 Task: Open Card Annual Performance Review in Board Data Analytics Software to Workspace Corporate Finance and add a team member Softage.1@softage.net, a label Green, a checklist Compensation and Benefits, an attachment from Trello, a color Green and finally, add a card description 'Create and send out employee engagement survey on company benefits' and a comment 'This task requires us to be proactive and anticipate potential challenges before they arise.'. Add a start date 'Jan 01, 1900' with a due date 'Jan 08, 1900'
Action: Mouse moved to (79, 324)
Screenshot: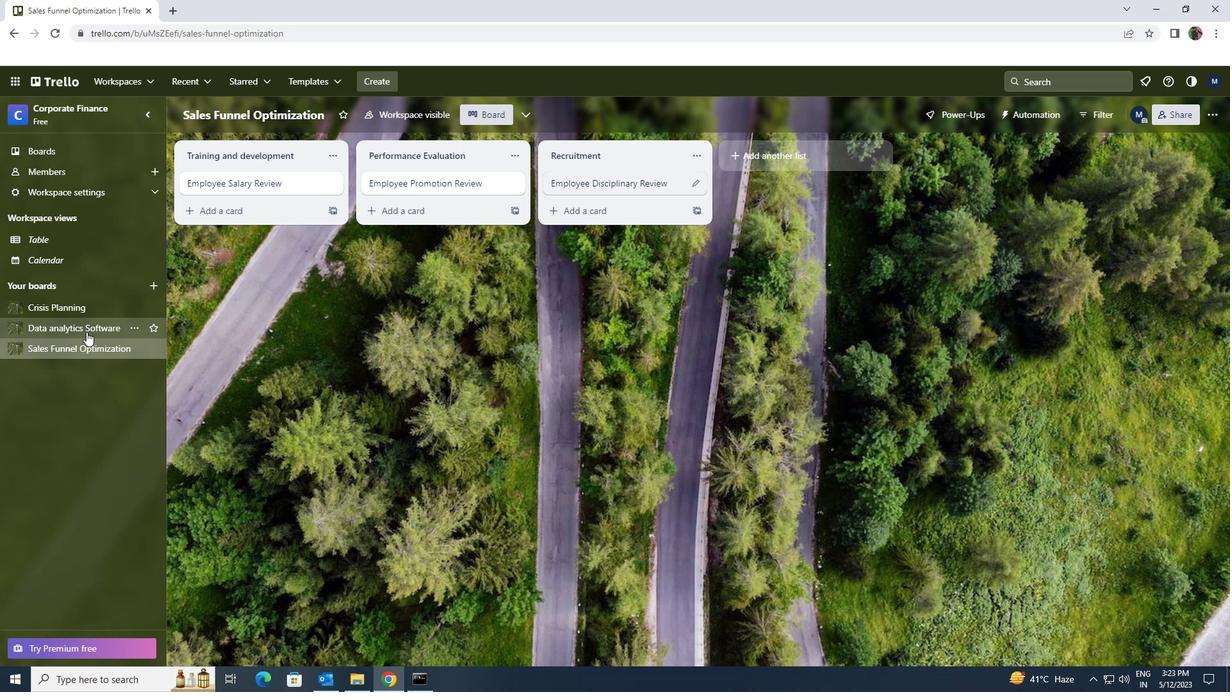 
Action: Mouse pressed left at (79, 324)
Screenshot: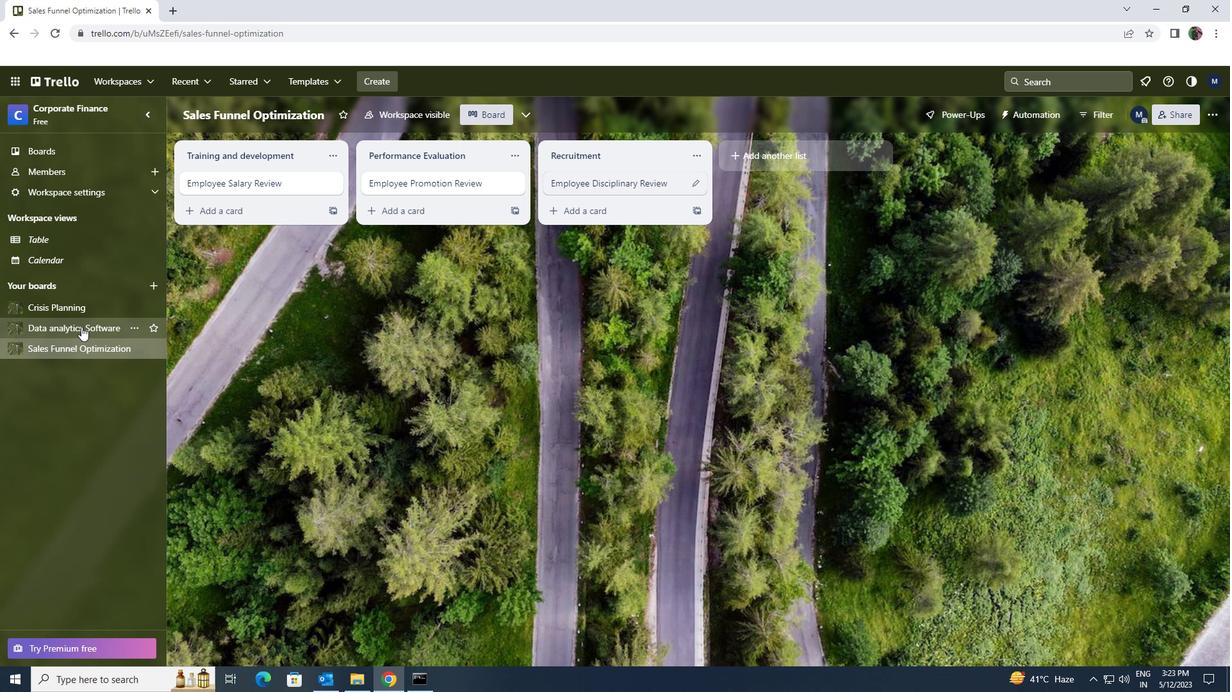 
Action: Mouse moved to (256, 182)
Screenshot: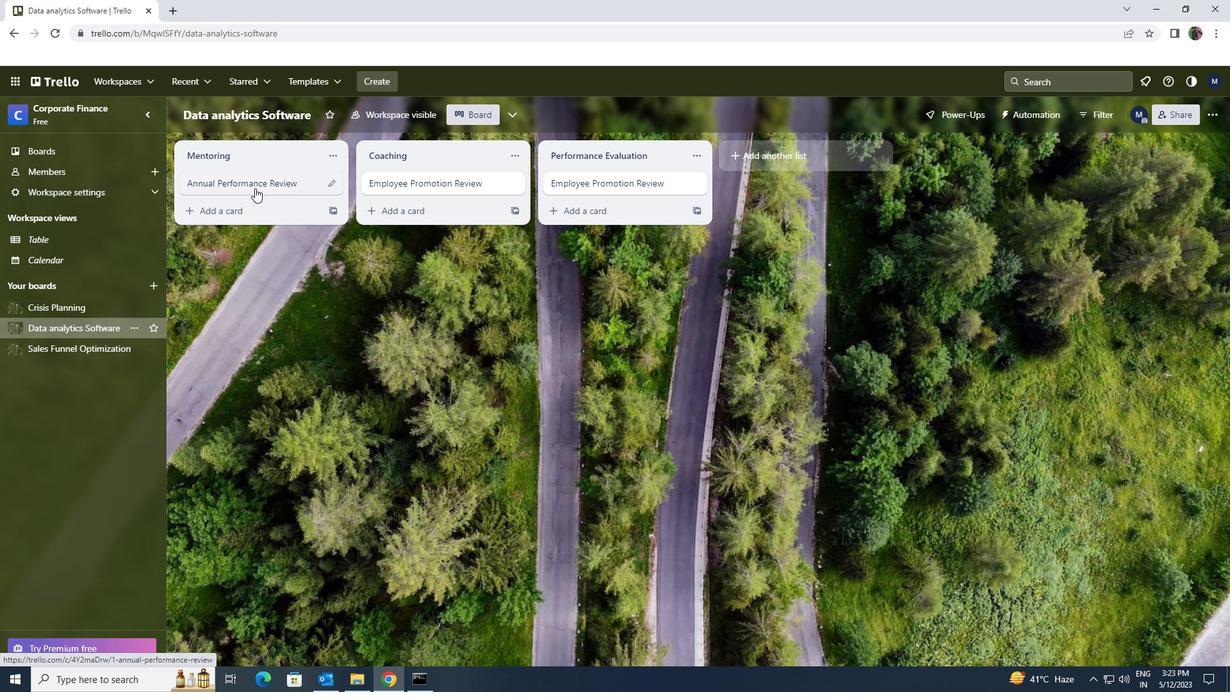 
Action: Mouse pressed left at (256, 182)
Screenshot: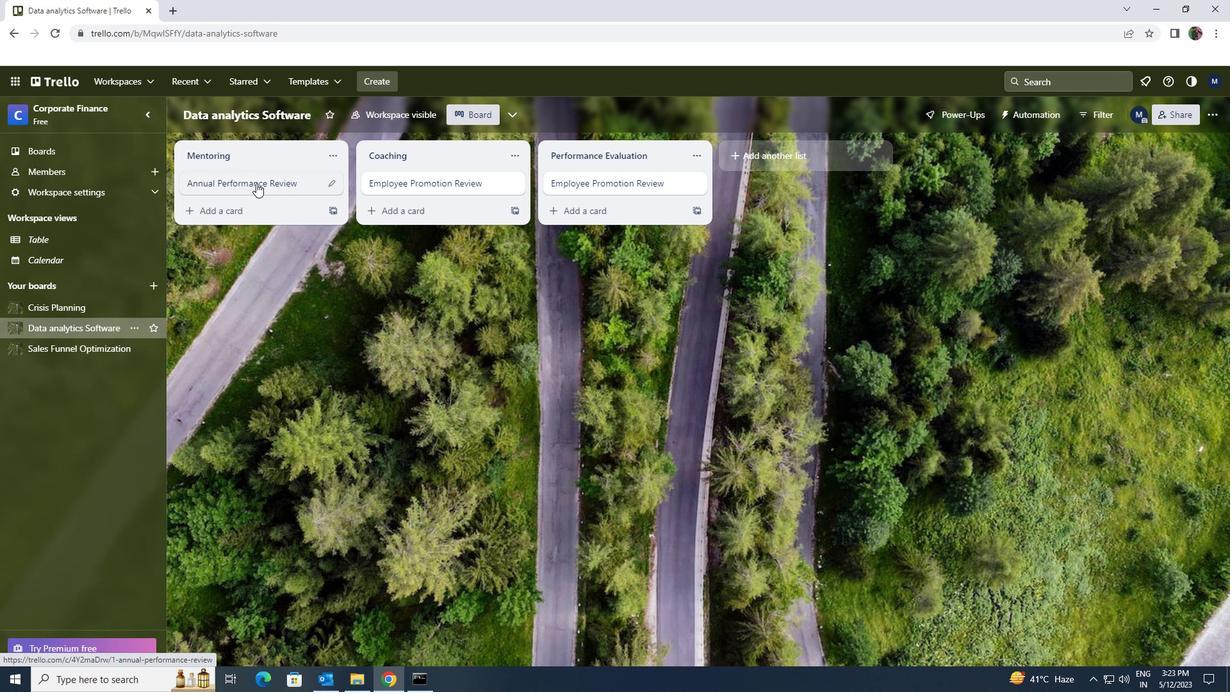 
Action: Mouse moved to (749, 183)
Screenshot: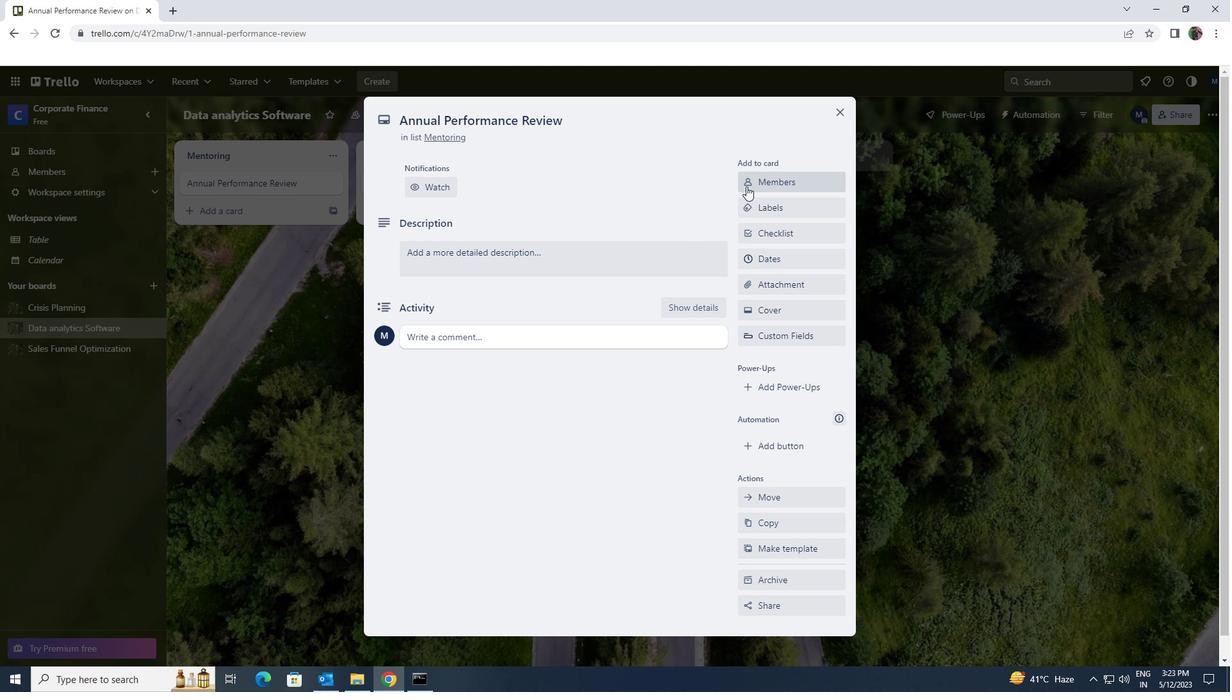 
Action: Mouse pressed left at (749, 183)
Screenshot: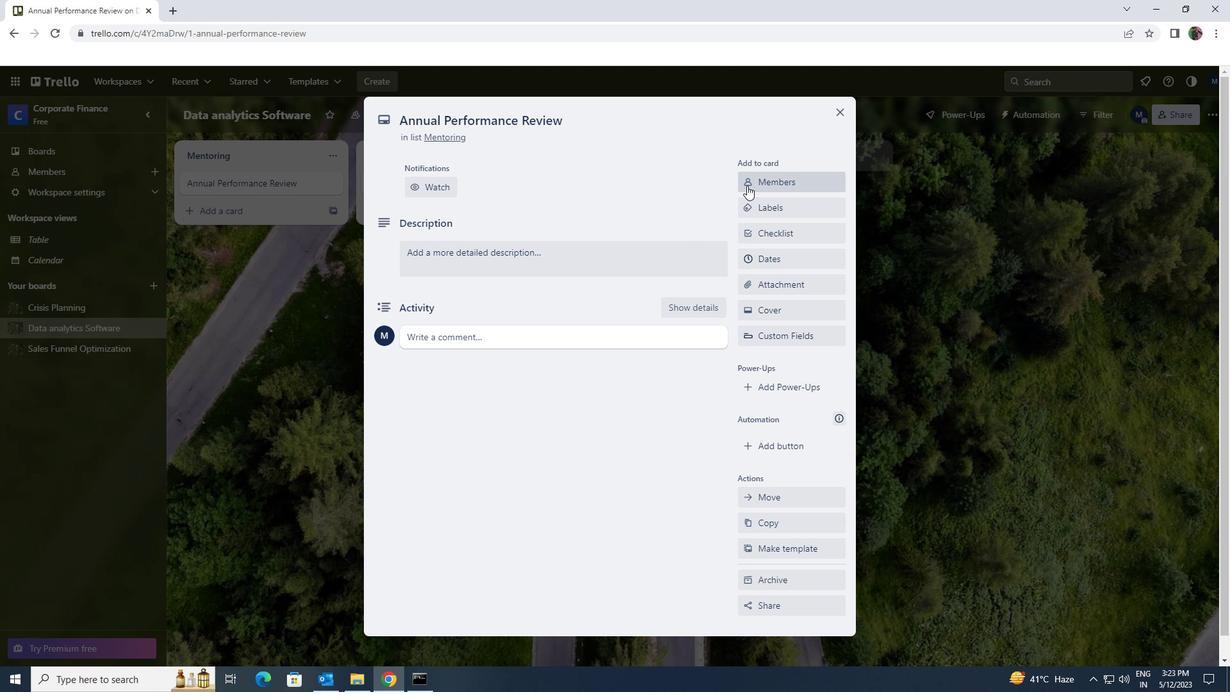 
Action: Mouse moved to (774, 242)
Screenshot: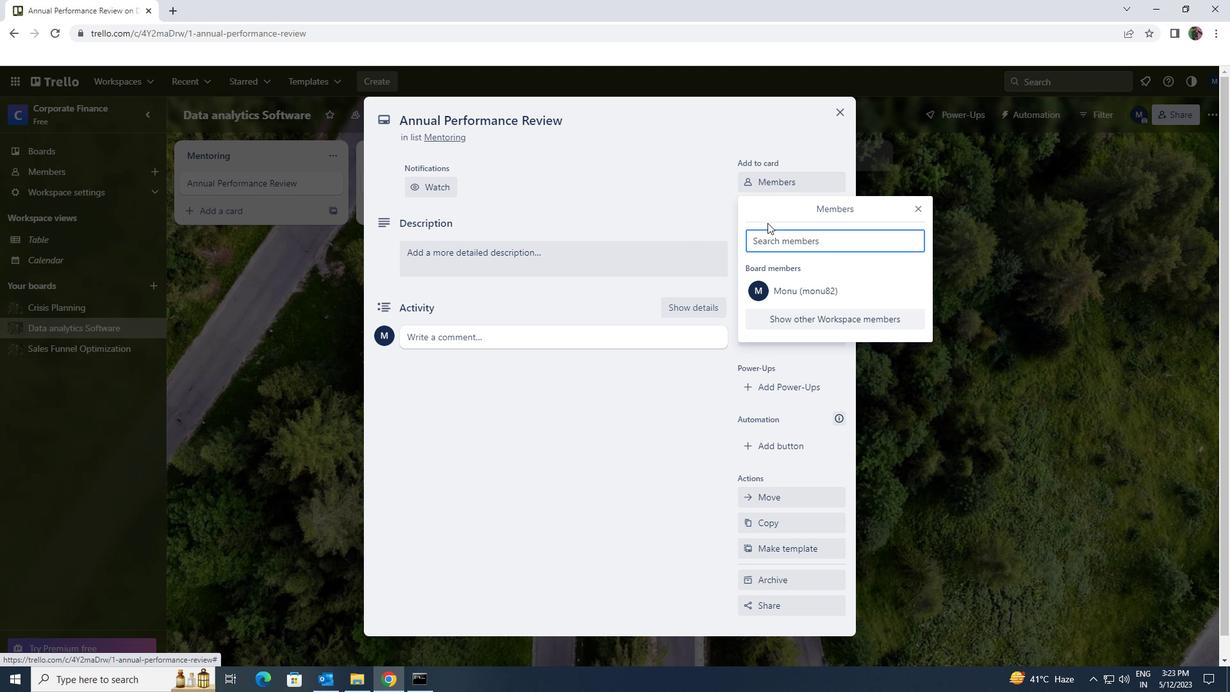
Action: Mouse pressed left at (774, 242)
Screenshot: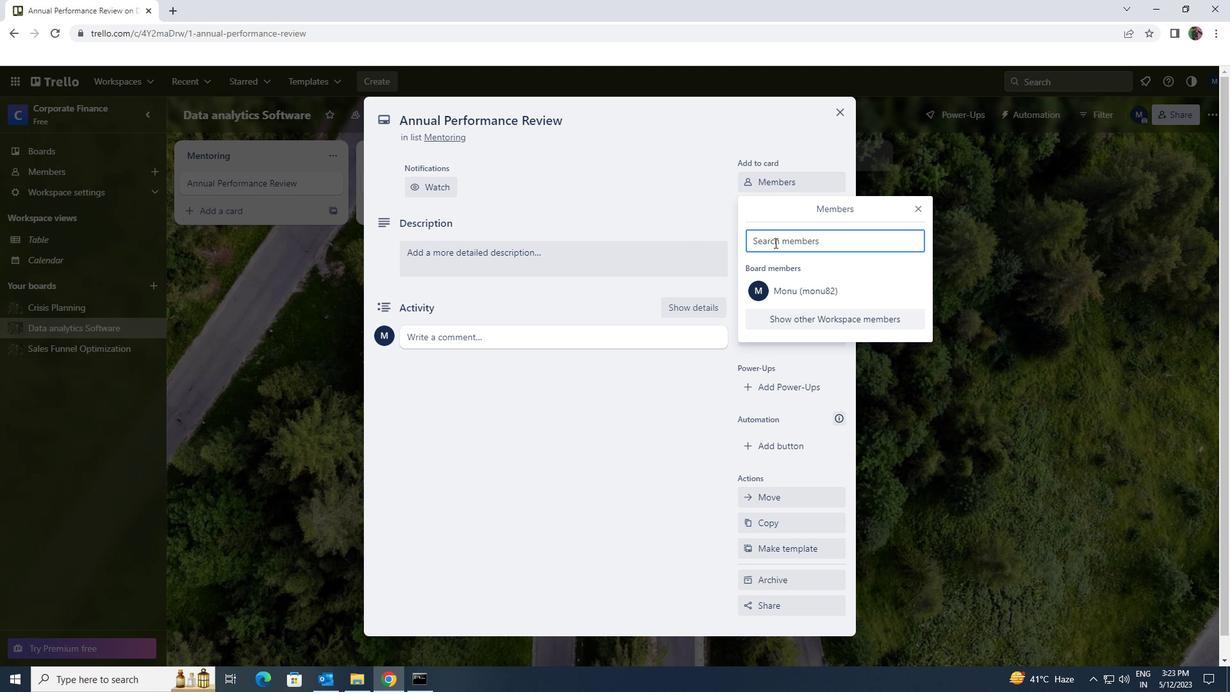 
Action: Key pressed softage.1<Key.shift>@SOFTAGE.NET
Screenshot: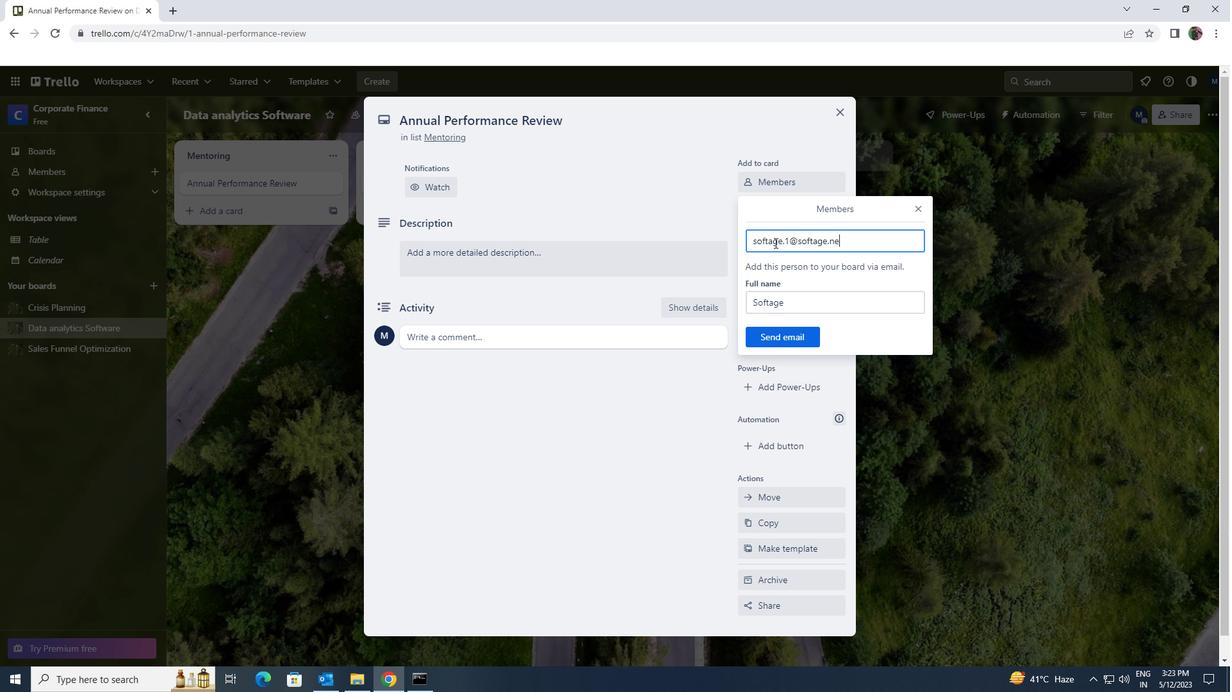 
Action: Mouse moved to (775, 328)
Screenshot: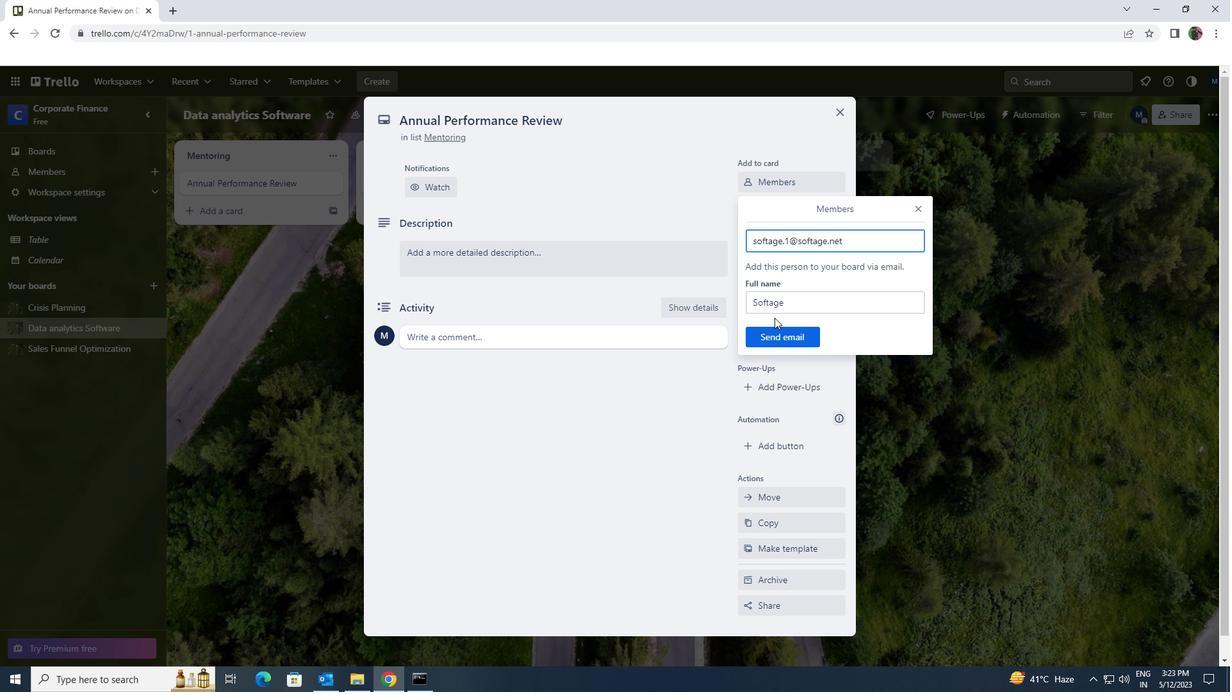 
Action: Mouse pressed left at (775, 328)
Screenshot: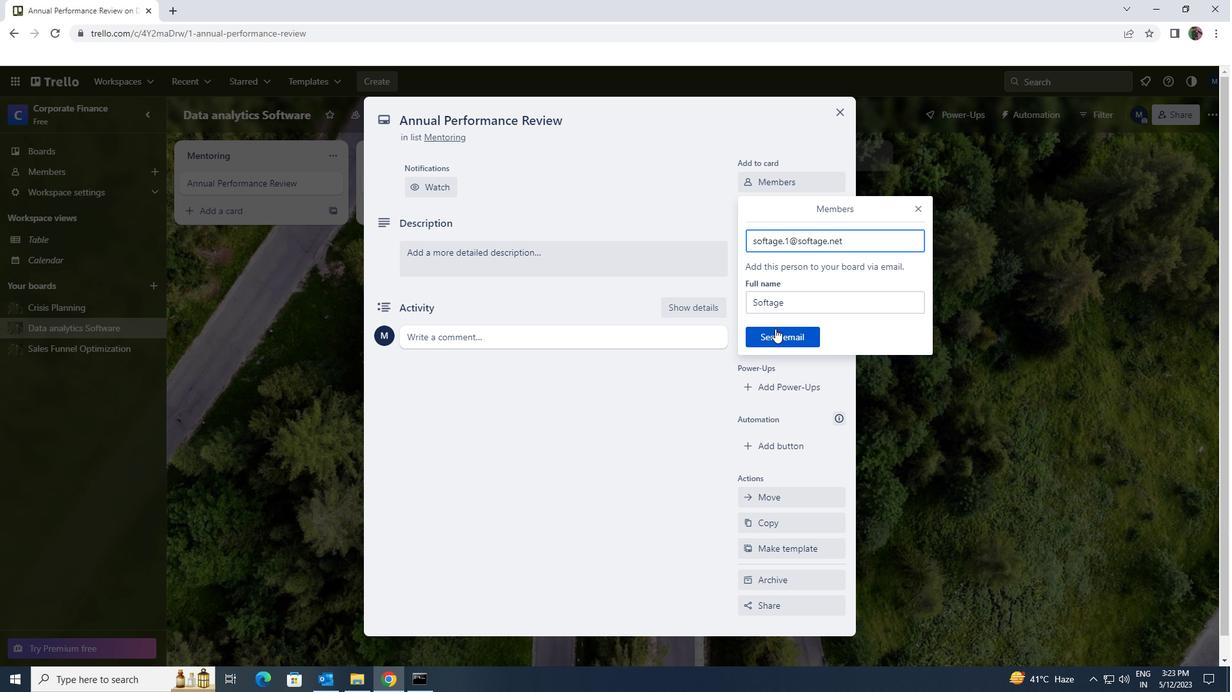 
Action: Mouse moved to (771, 253)
Screenshot: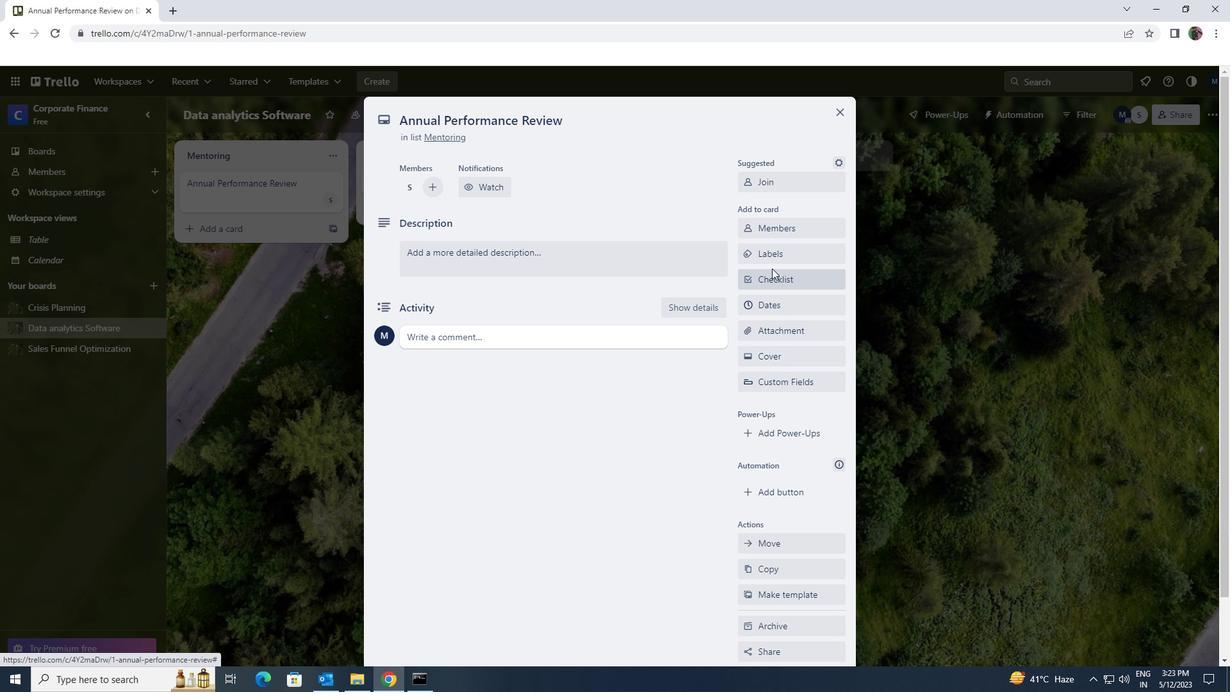 
Action: Mouse pressed left at (771, 253)
Screenshot: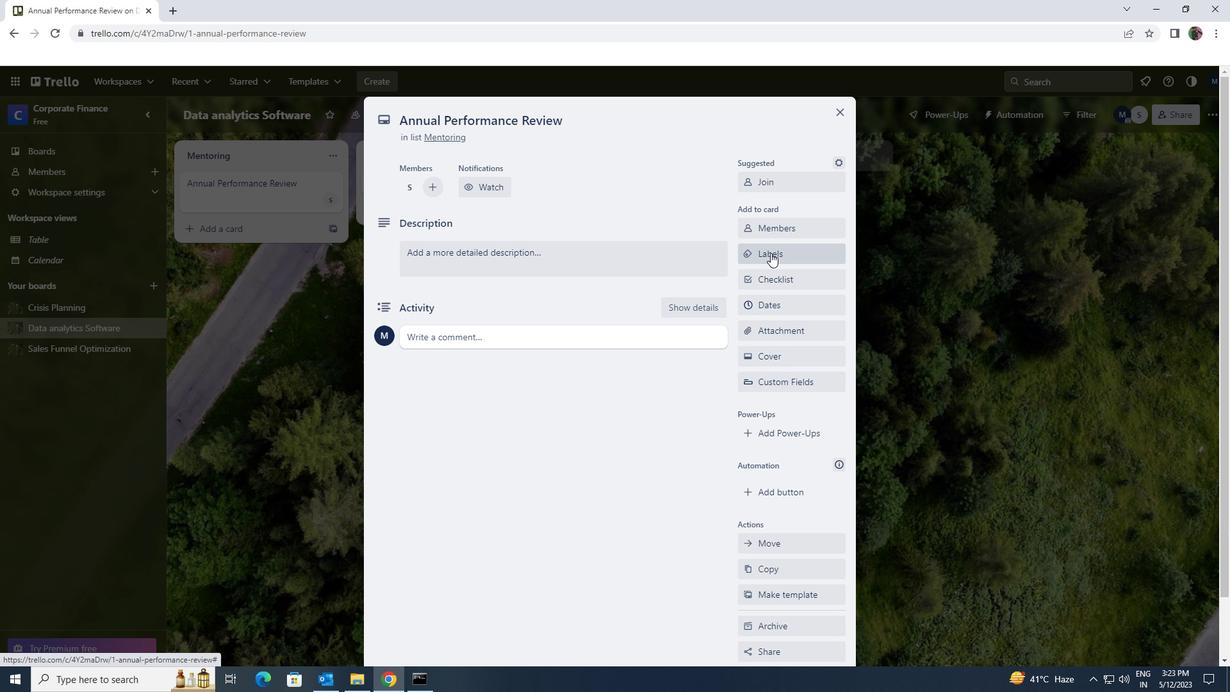 
Action: Mouse moved to (808, 497)
Screenshot: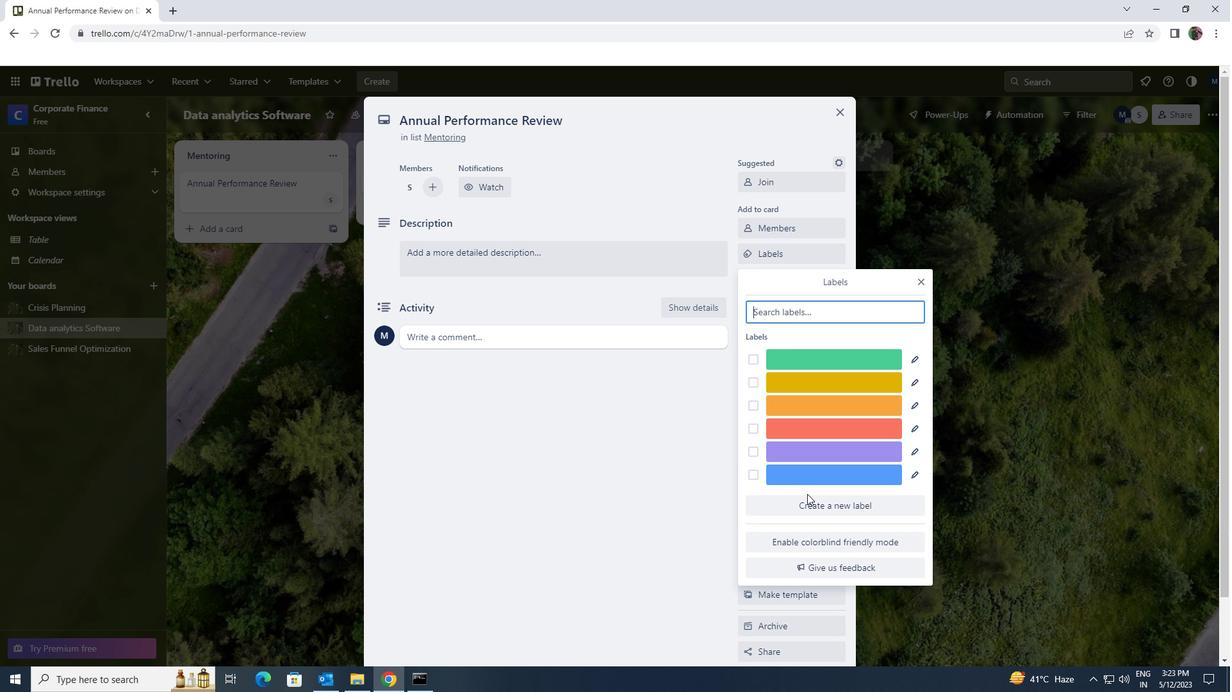 
Action: Mouse pressed left at (808, 497)
Screenshot: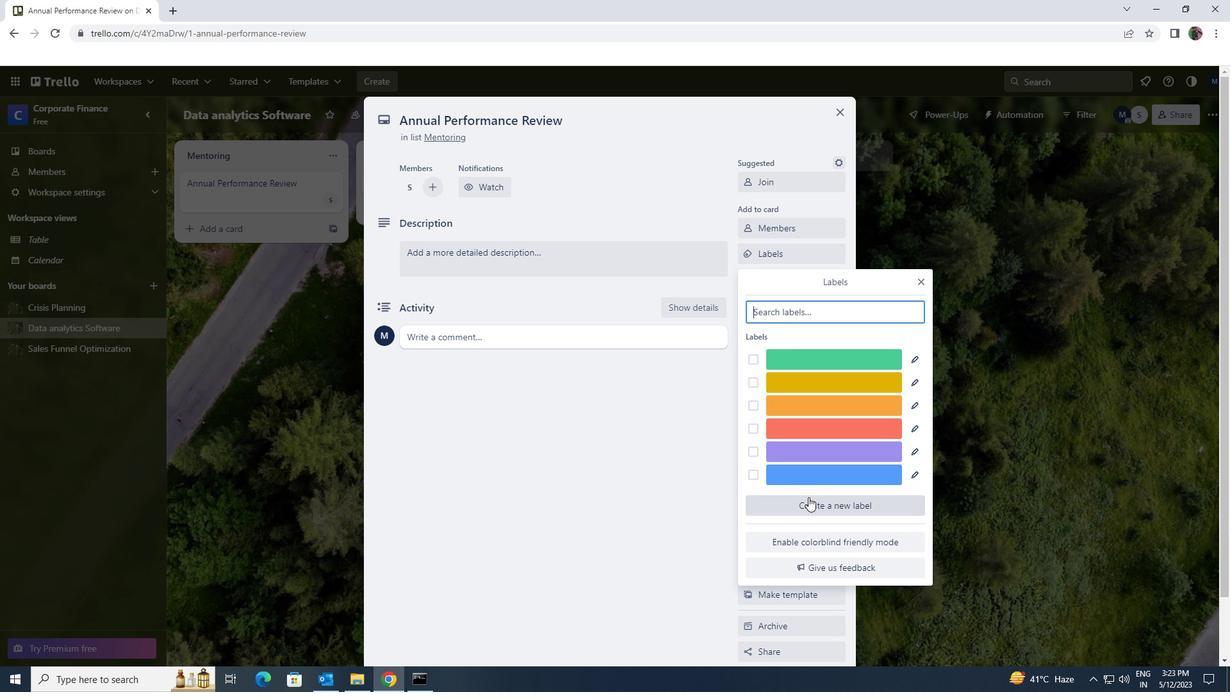 
Action: Mouse moved to (771, 489)
Screenshot: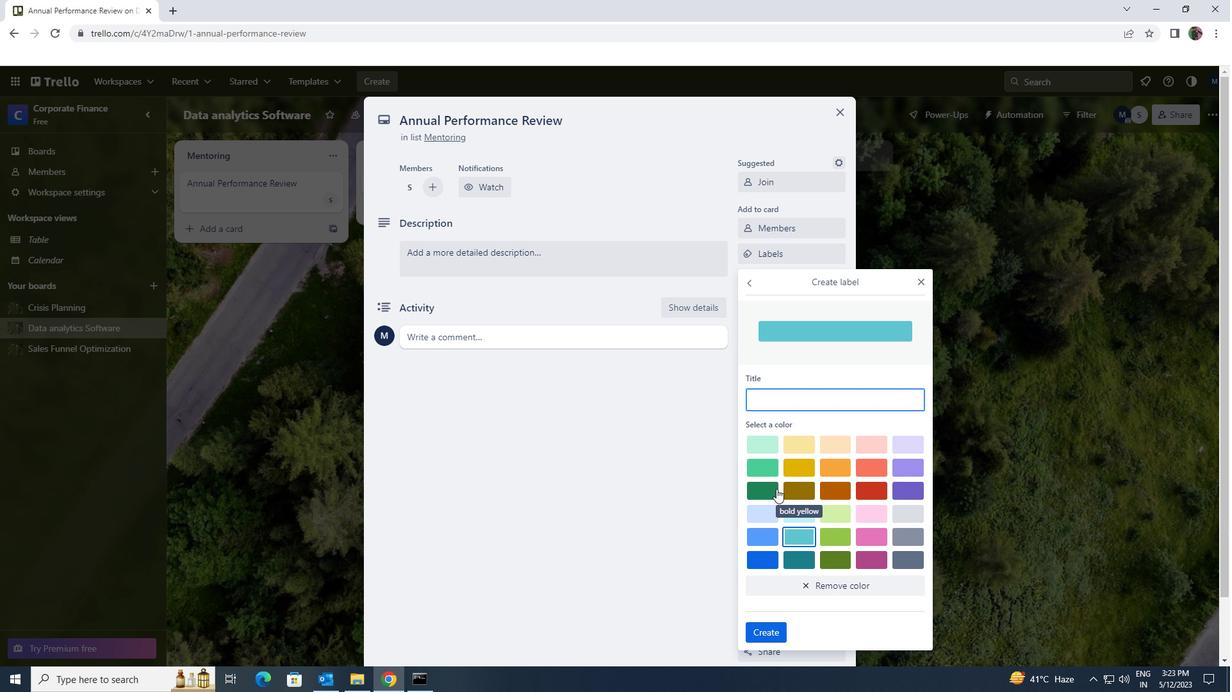 
Action: Mouse pressed left at (771, 489)
Screenshot: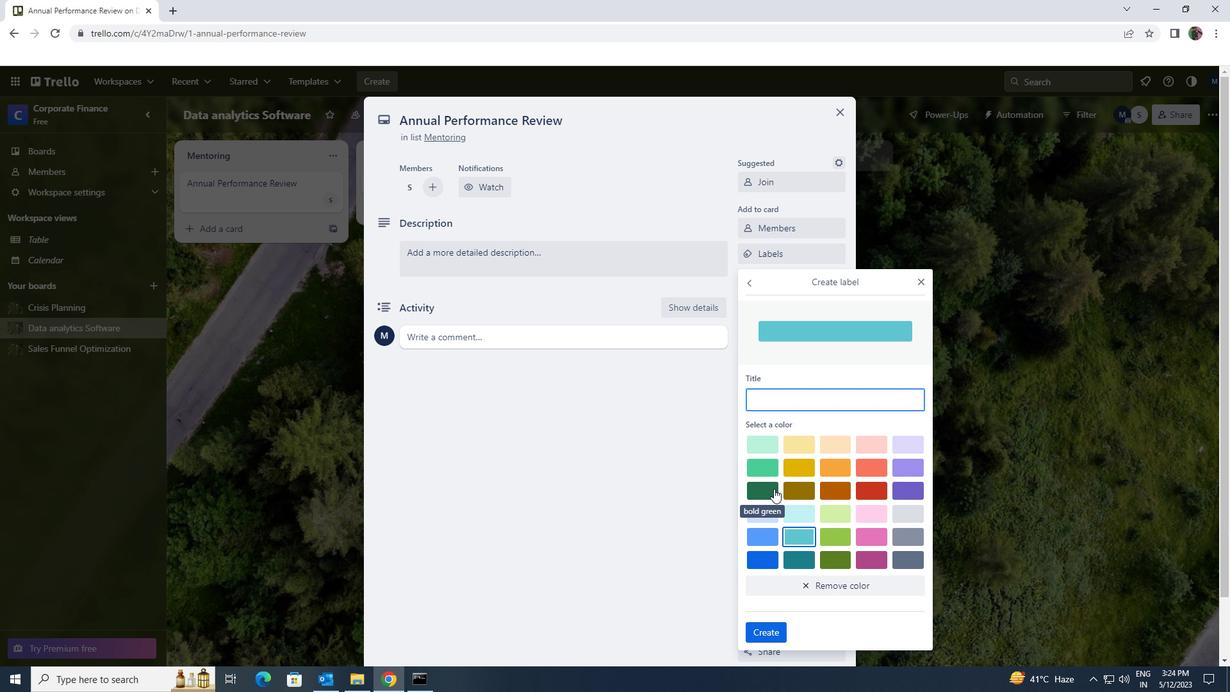 
Action: Mouse moved to (768, 631)
Screenshot: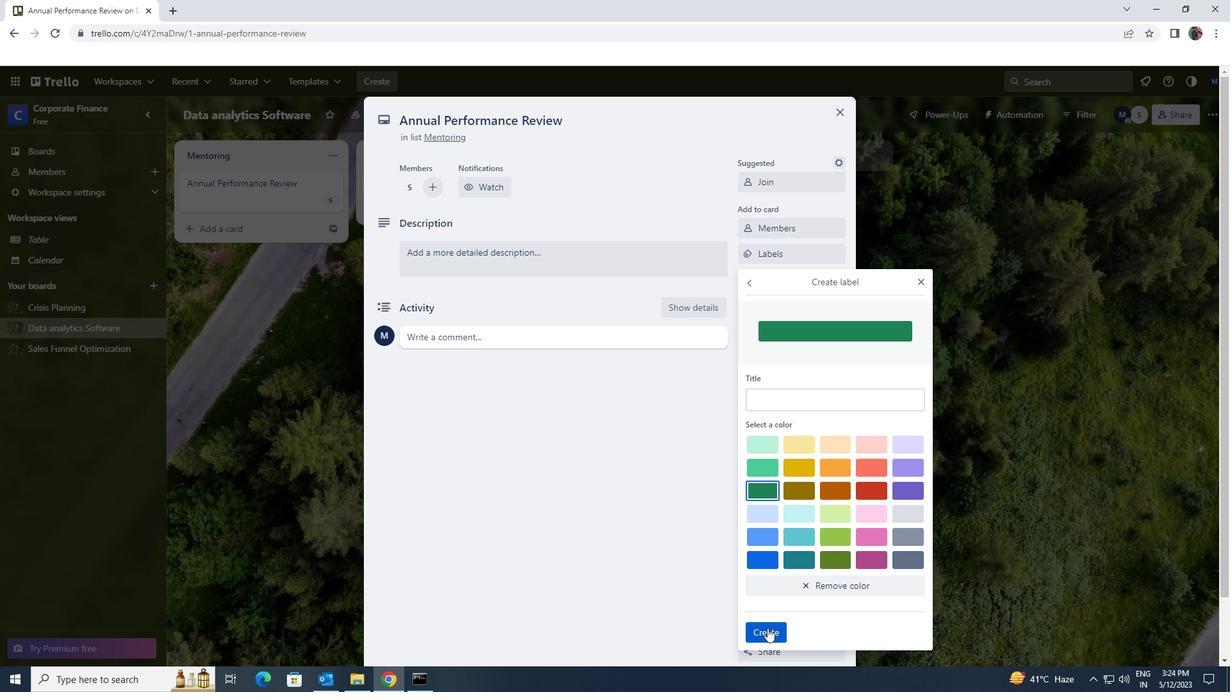 
Action: Mouse pressed left at (768, 631)
Screenshot: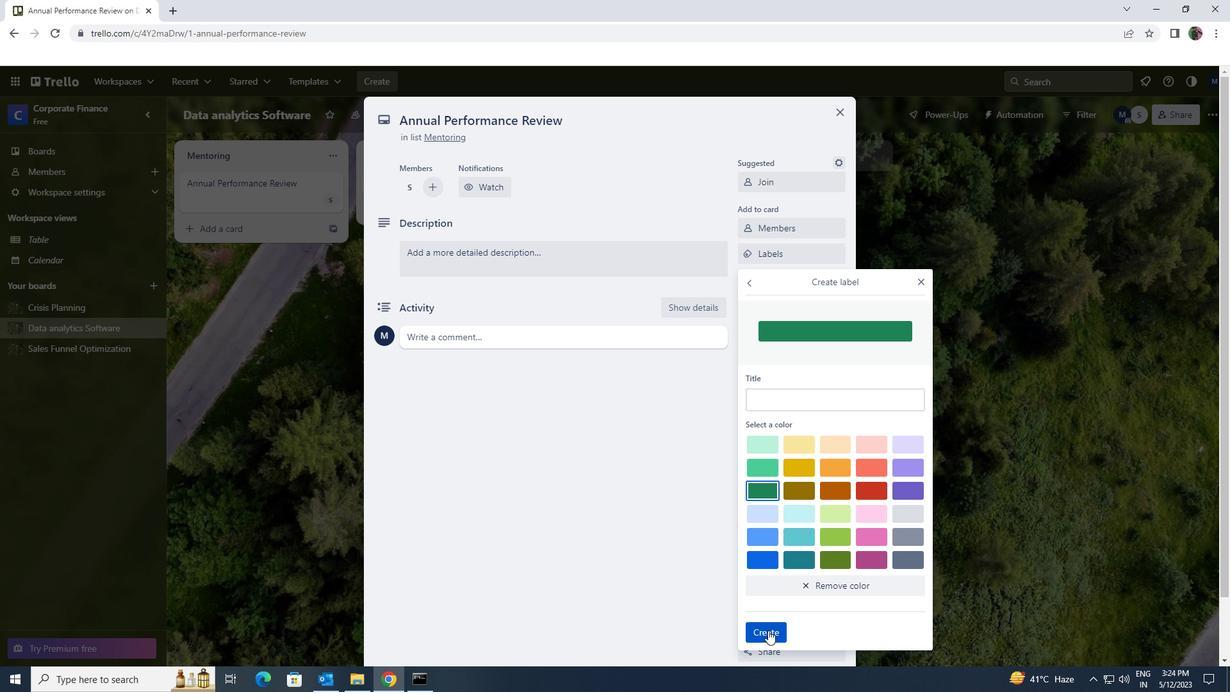 
Action: Mouse moved to (919, 283)
Screenshot: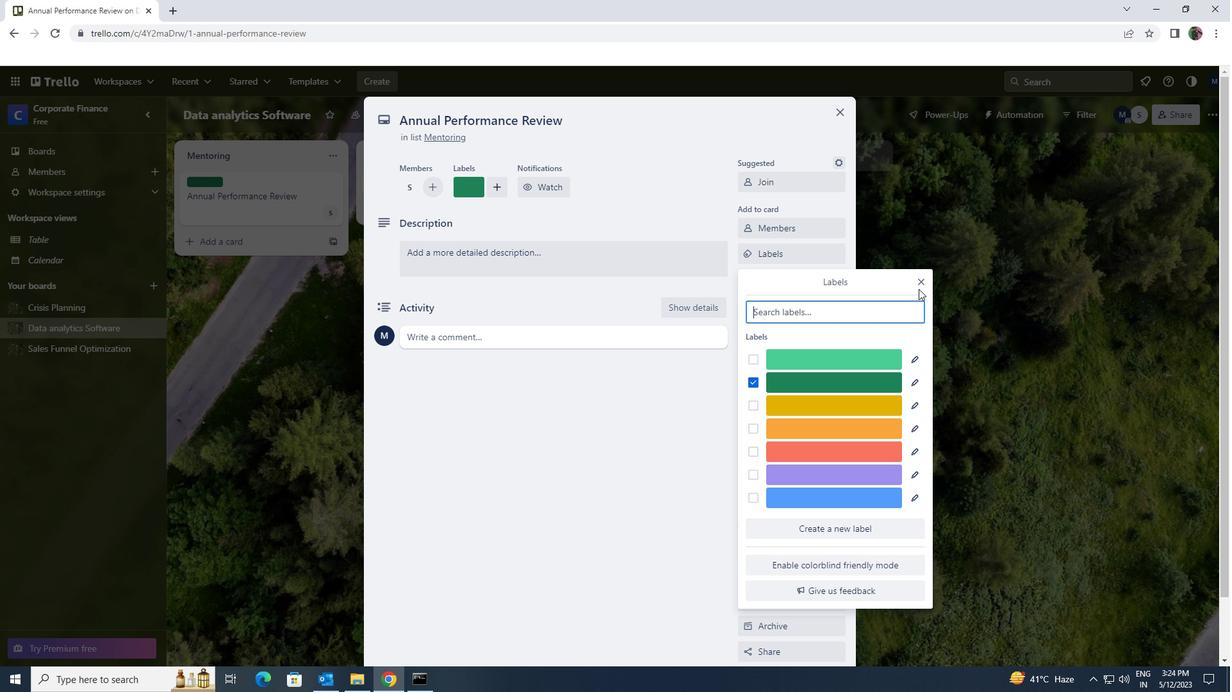 
Action: Mouse pressed left at (919, 283)
Screenshot: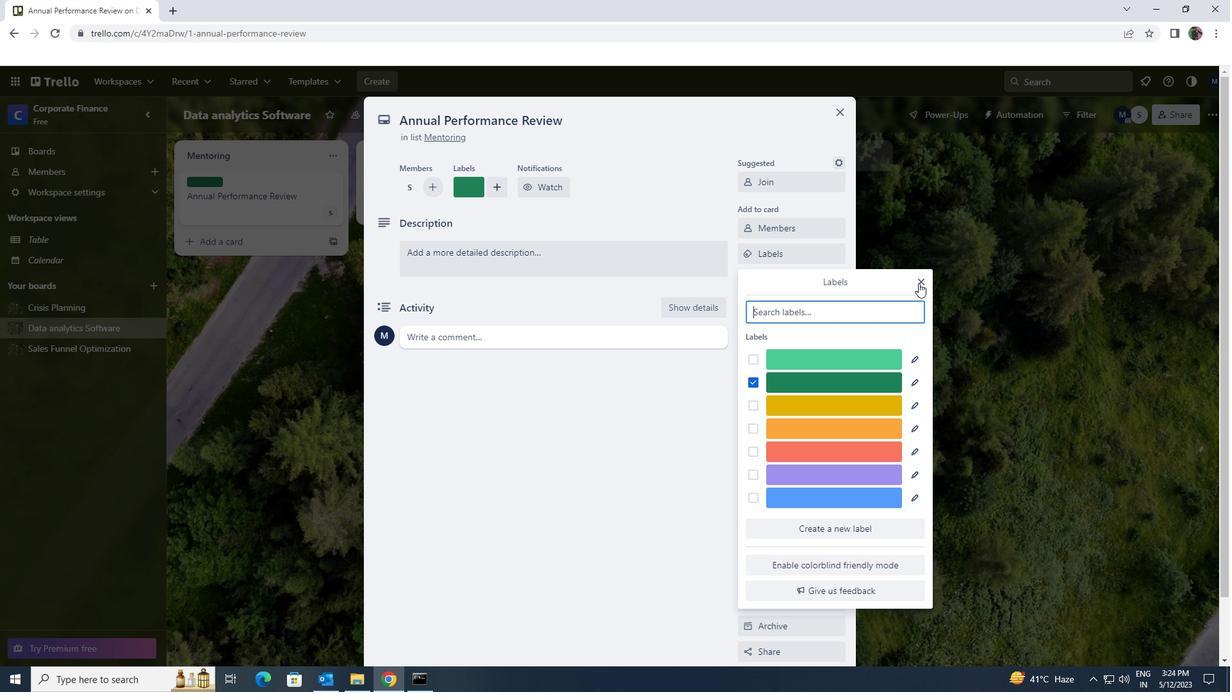
Action: Mouse moved to (788, 283)
Screenshot: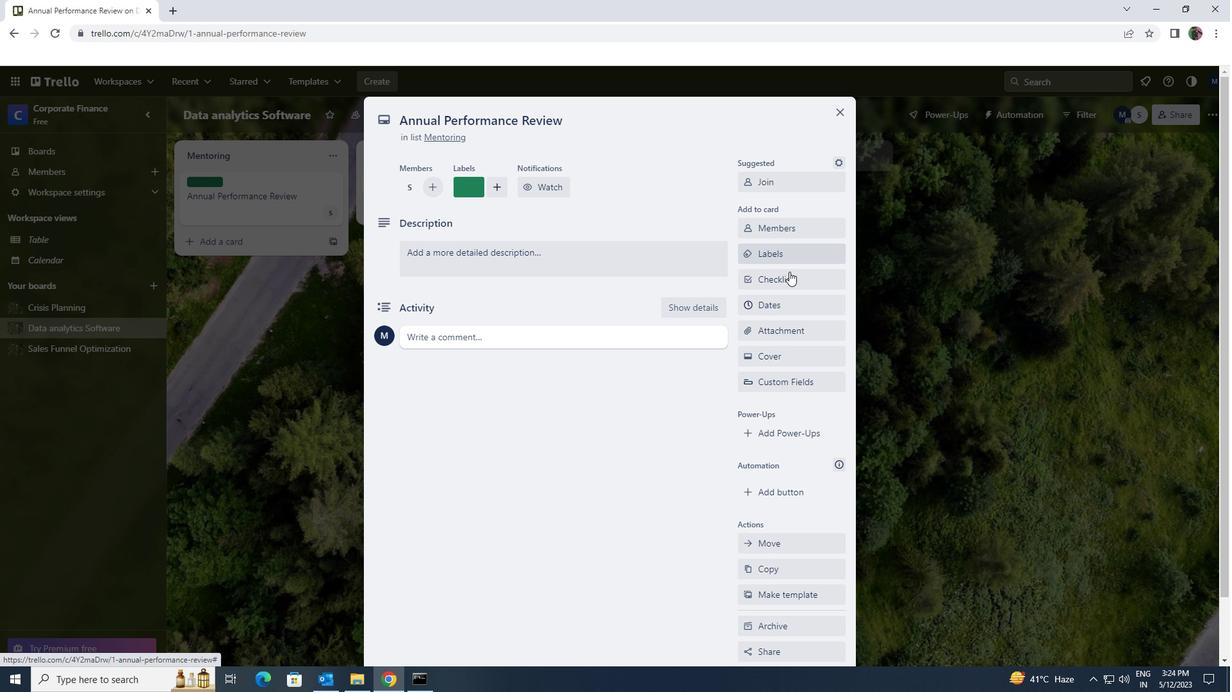 
Action: Mouse pressed left at (788, 283)
Screenshot: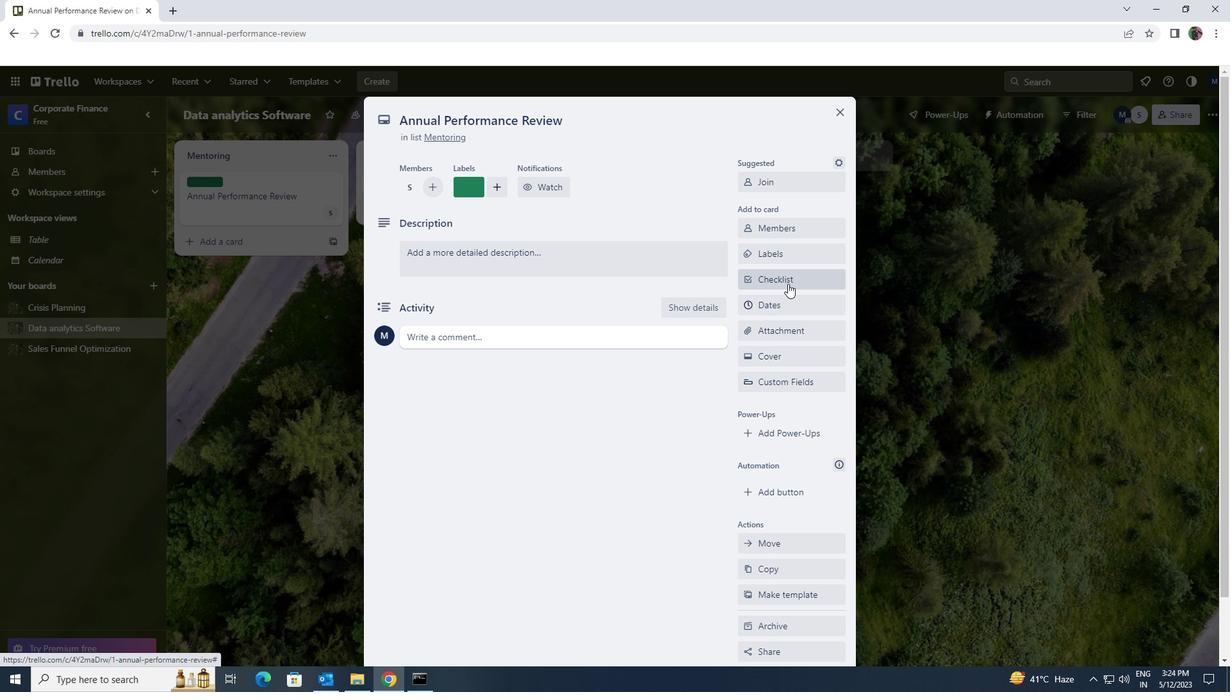 
Action: Key pressed <Key.shift>CP<Key.backspace>OMPENSATION<Key.space>AND<Key.space><Key.shift>BENEFITS<Key.space>
Screenshot: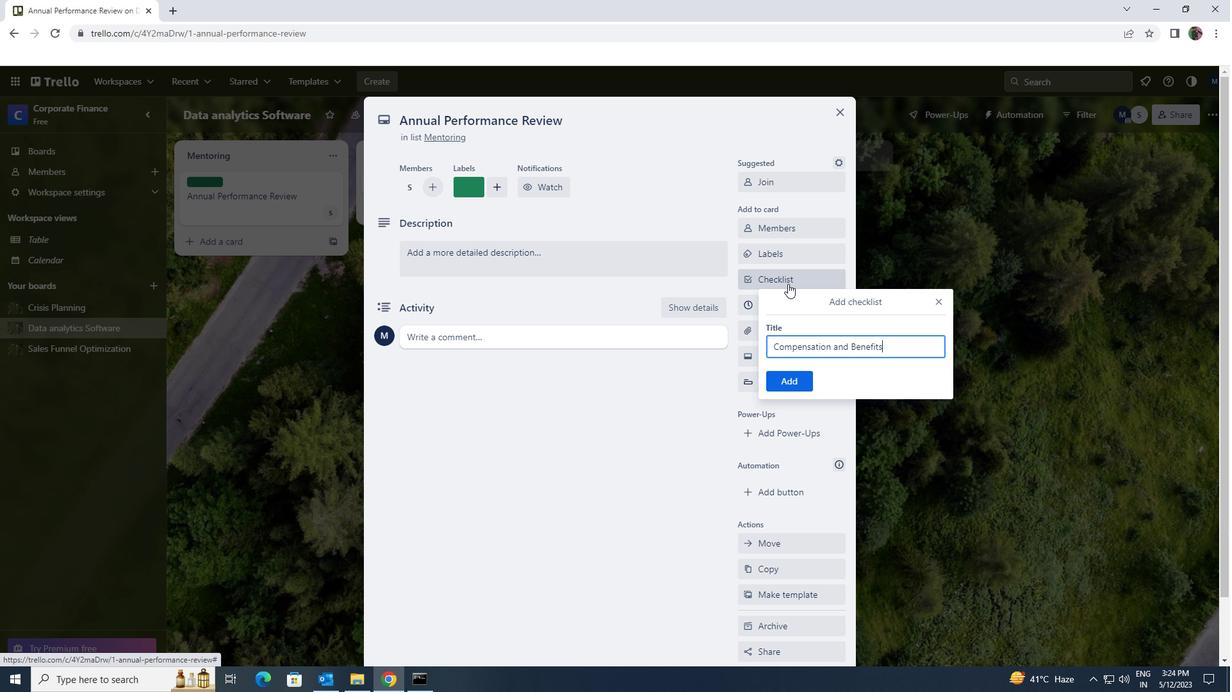 
Action: Mouse moved to (785, 381)
Screenshot: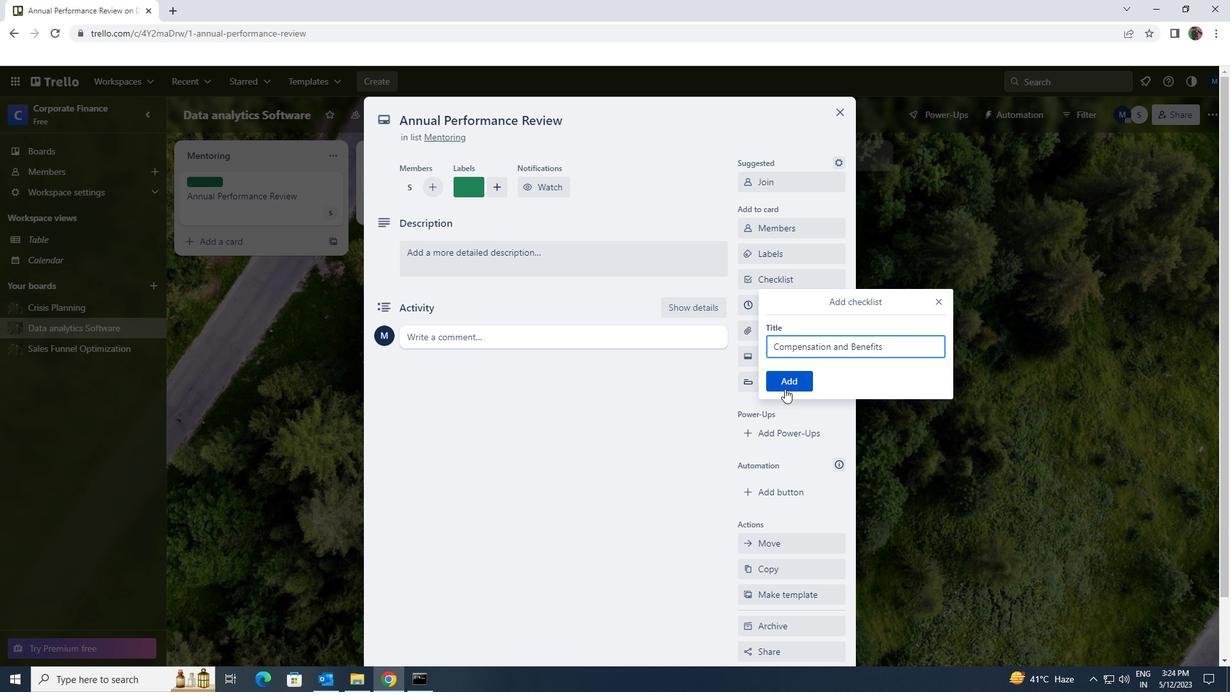 
Action: Mouse pressed left at (785, 381)
Screenshot: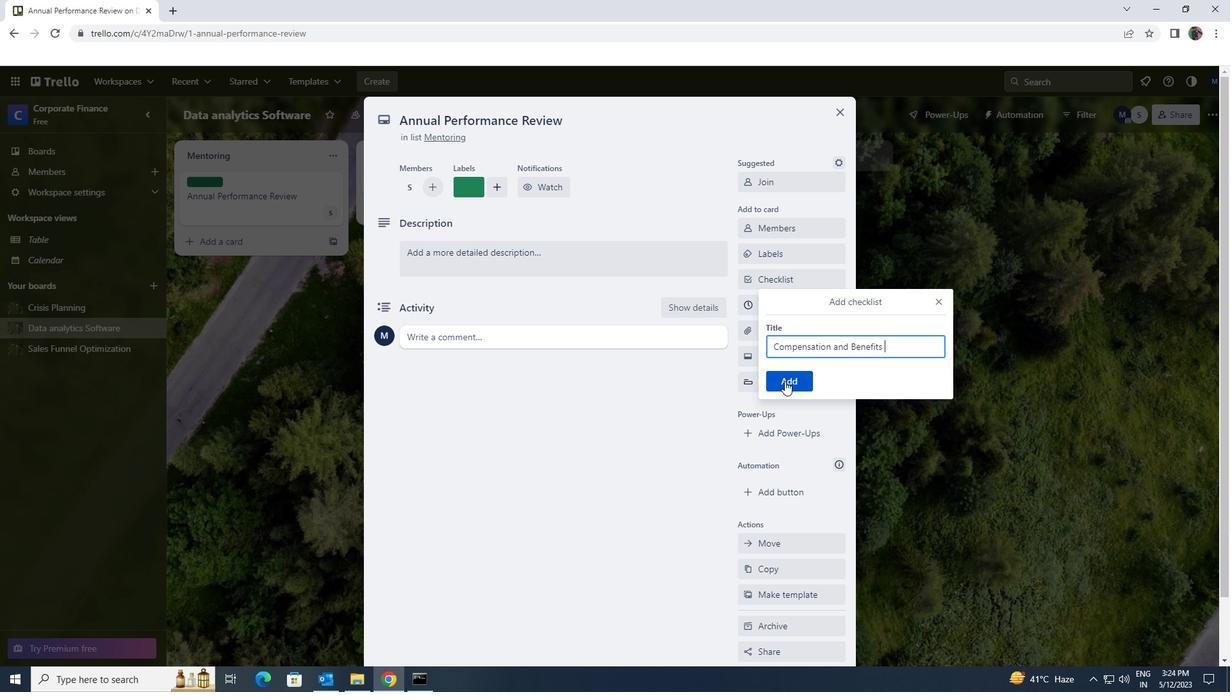 
Action: Mouse moved to (788, 321)
Screenshot: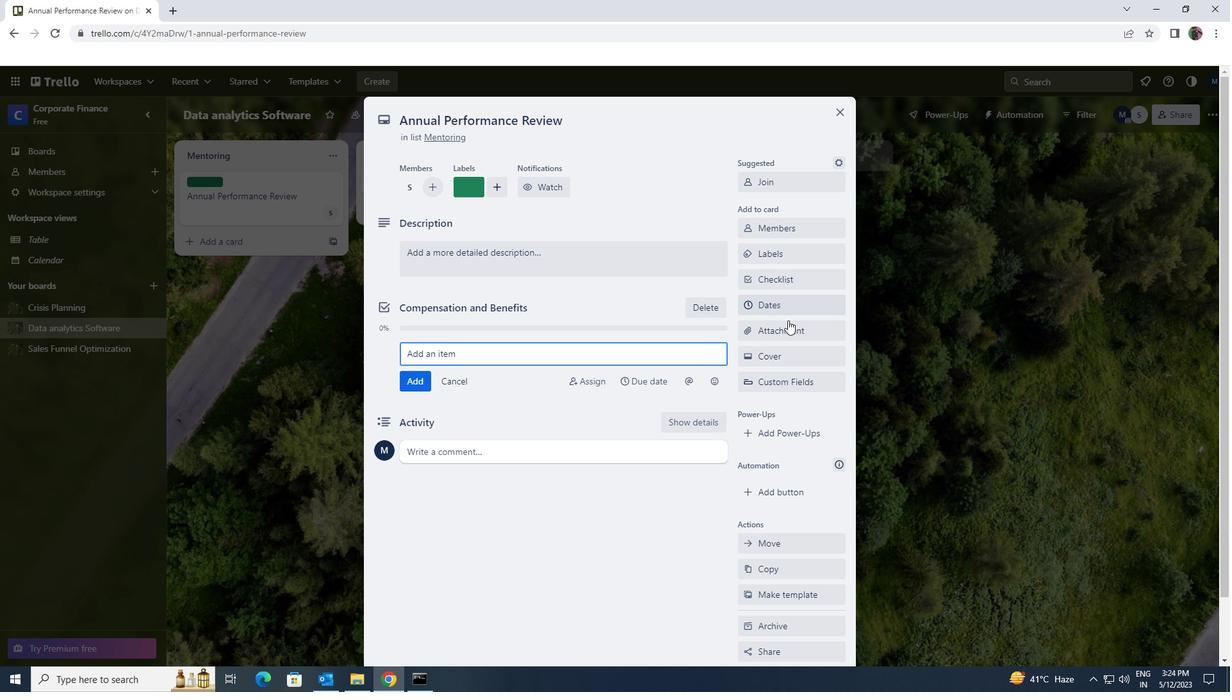 
Action: Mouse pressed left at (788, 321)
Screenshot: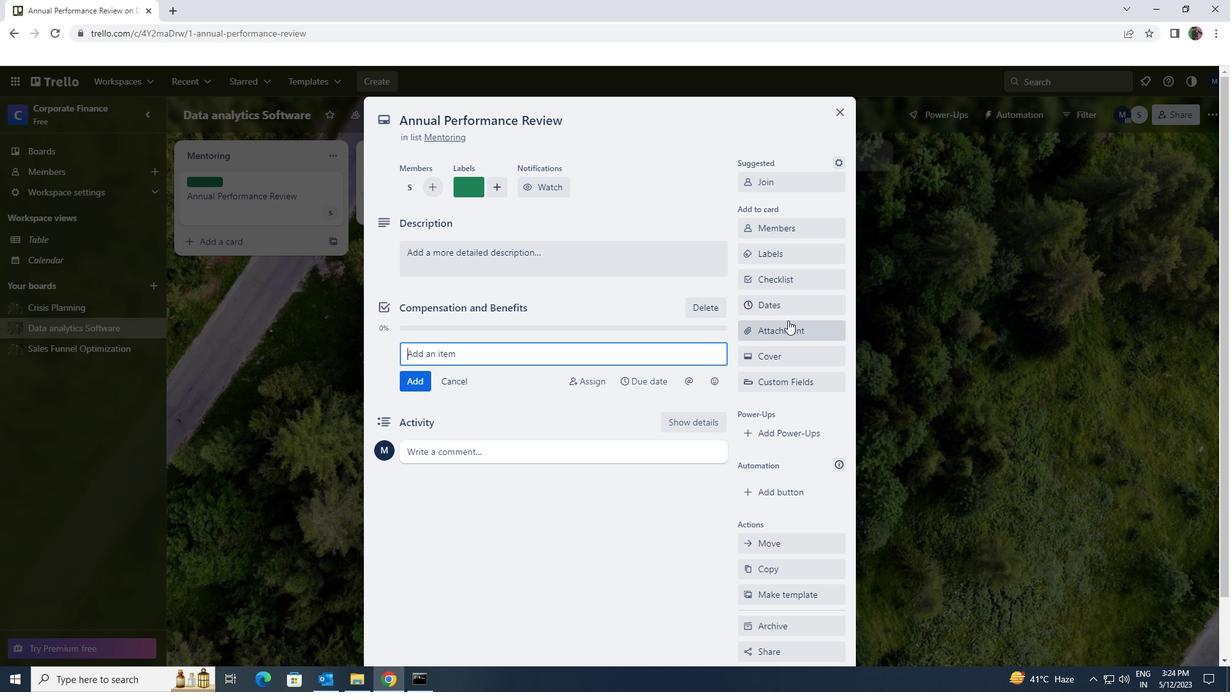 
Action: Mouse moved to (783, 405)
Screenshot: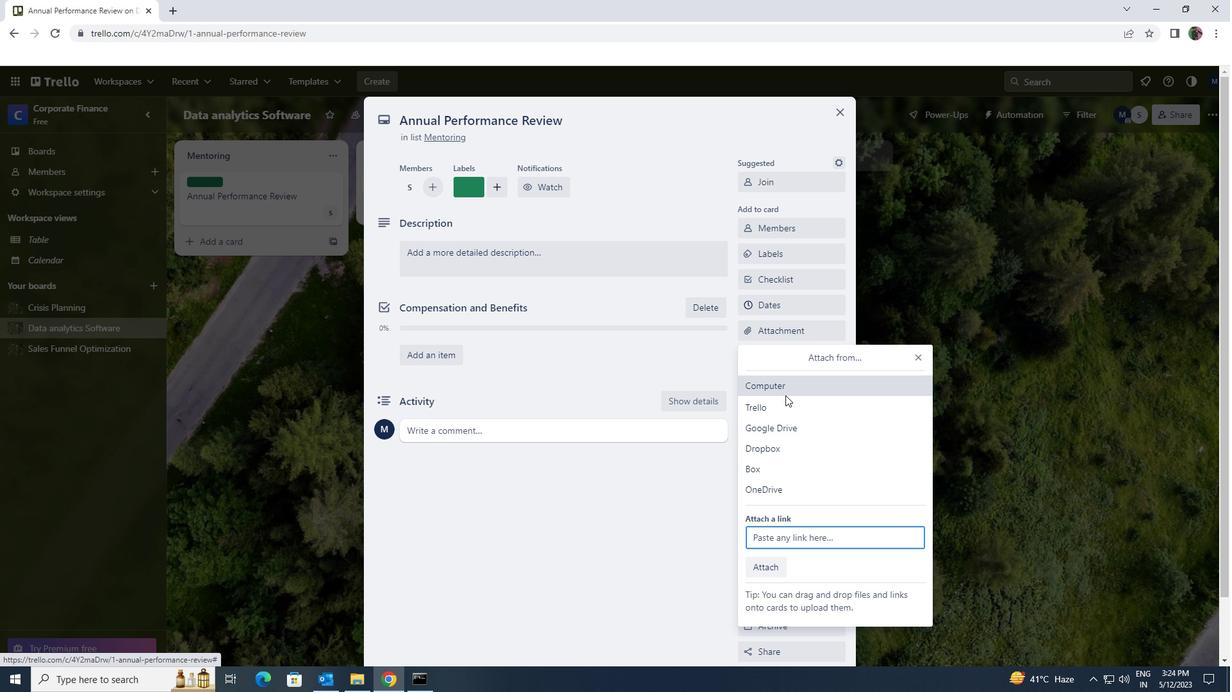 
Action: Mouse pressed left at (783, 405)
Screenshot: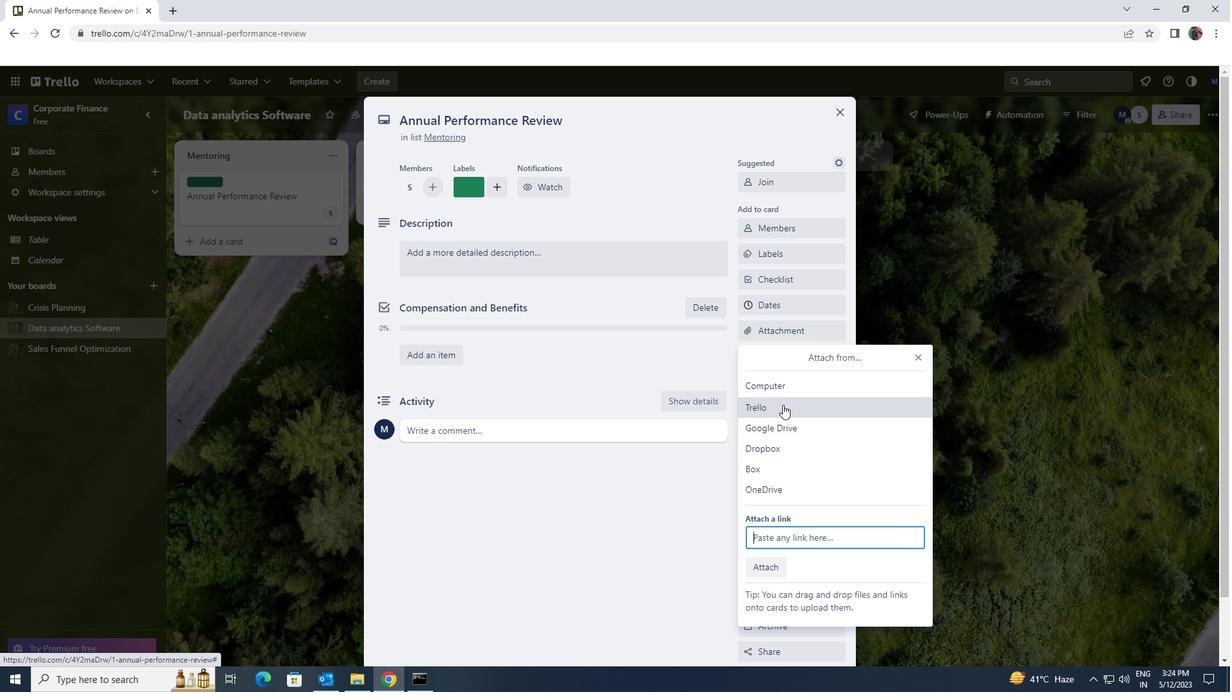
Action: Mouse moved to (785, 382)
Screenshot: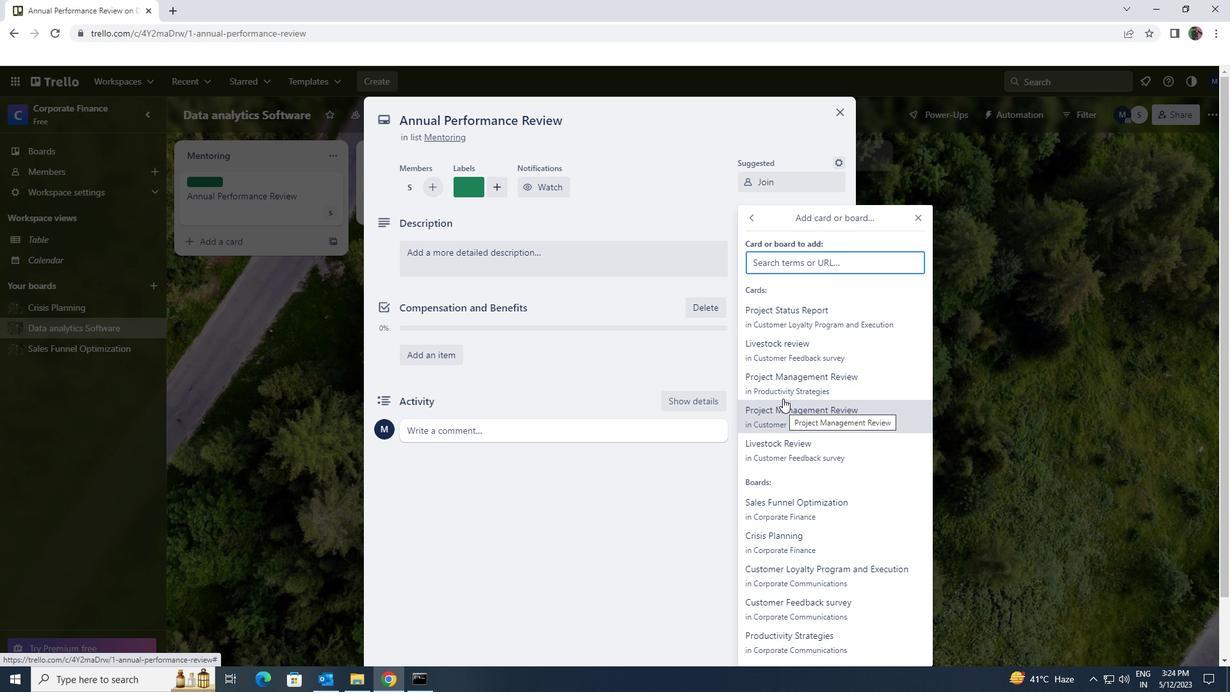 
Action: Mouse pressed left at (785, 382)
Screenshot: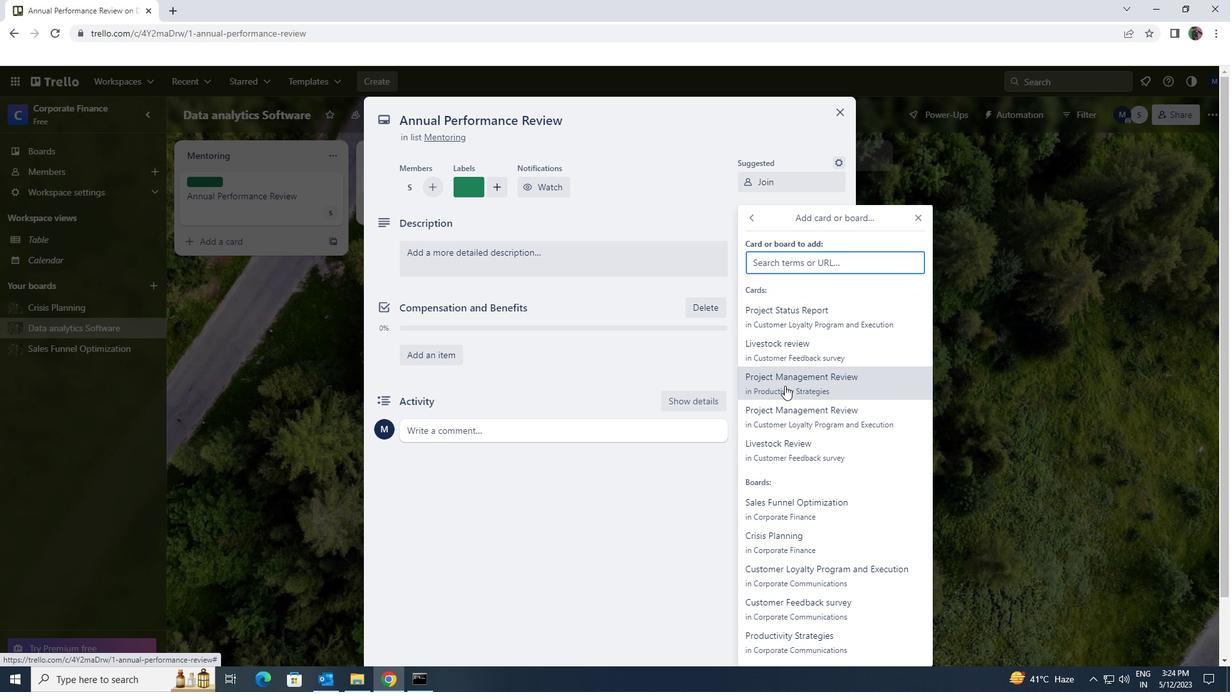 
Action: Mouse moved to (683, 423)
Screenshot: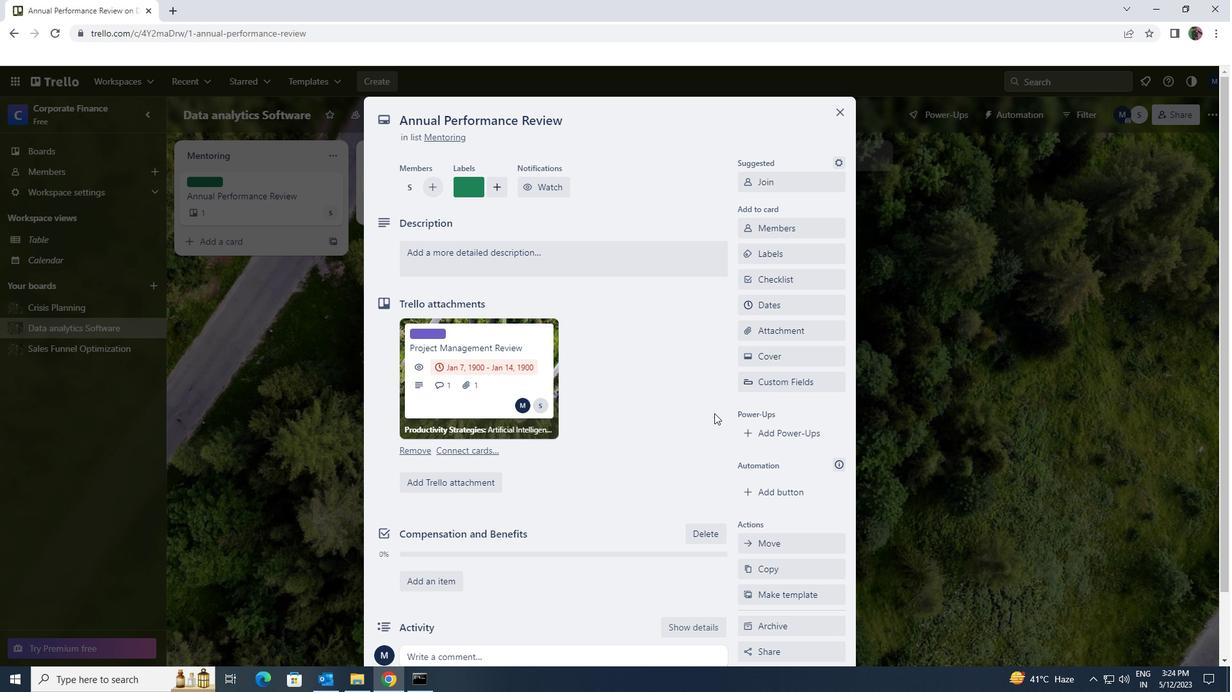
Action: Mouse scrolled (683, 422) with delta (0, 0)
Screenshot: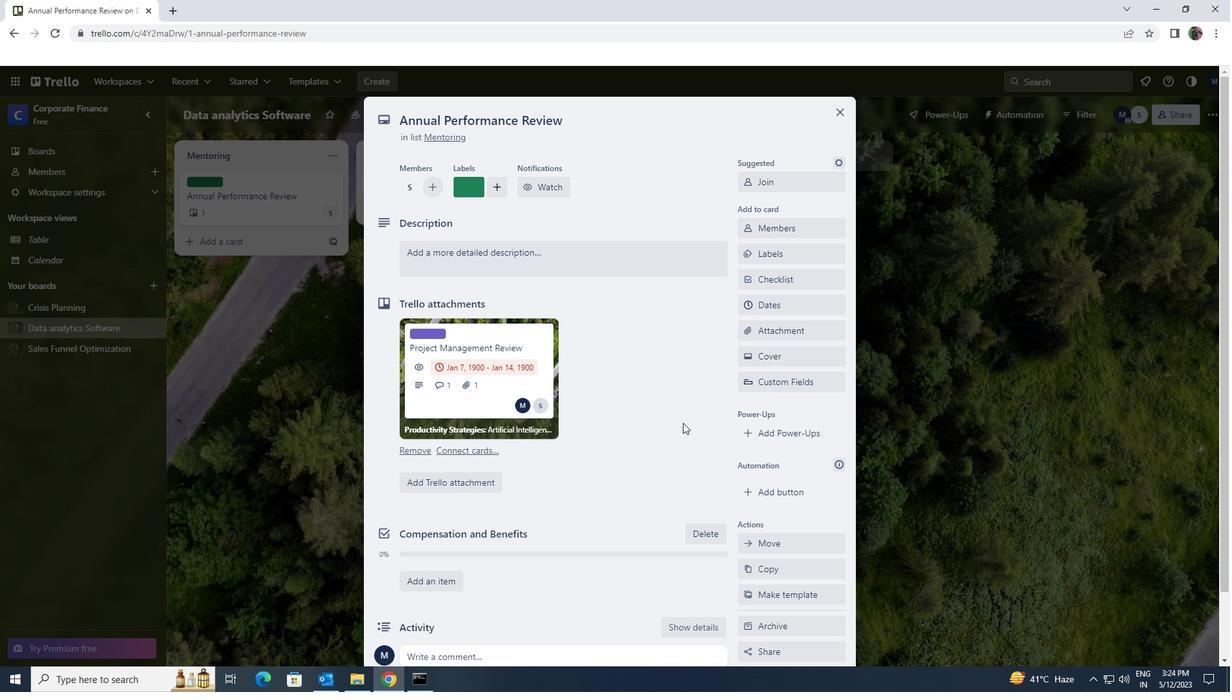 
Action: Mouse moved to (665, 204)
Screenshot: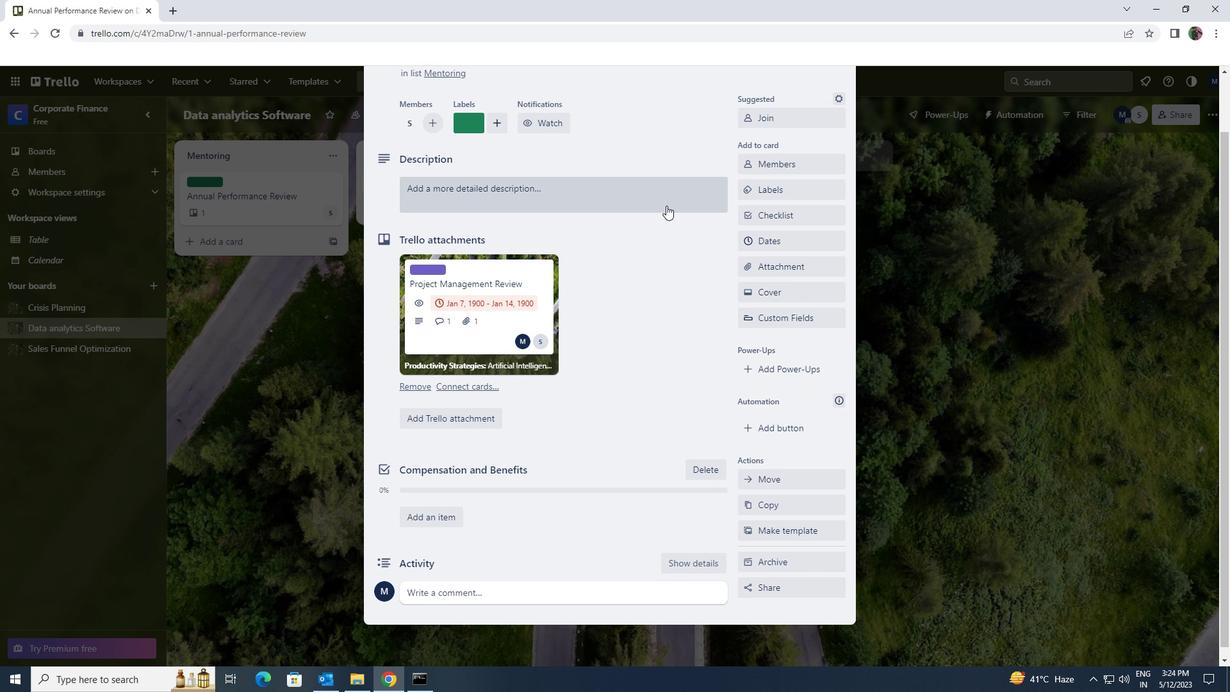 
Action: Mouse pressed left at (665, 204)
Screenshot: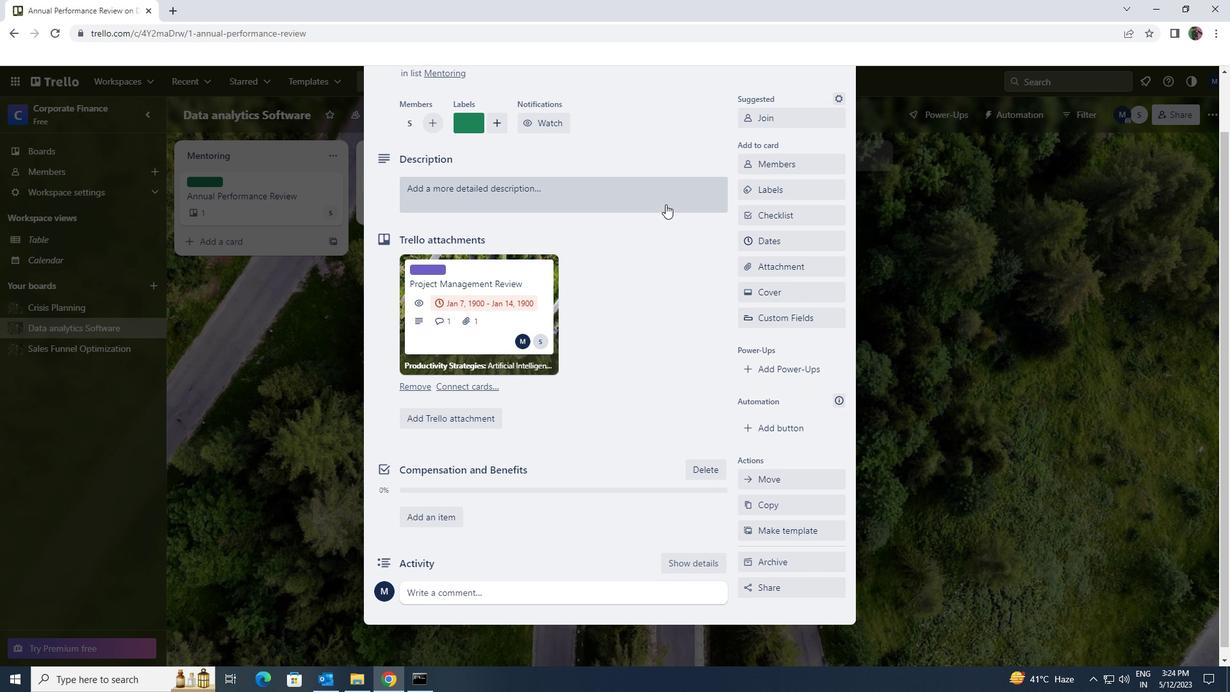 
Action: Key pressed <Key.shift><Key.shift>CREATE<Key.space>AND<Key.space>SEND<Key.space>OUT<Key.space>EMPLOYEE<Key.space>ENGAGEMENT<Key.space>SURVEY<Key.space>ON<Key.space>COMPANY<Key.space>BENEFITS
Screenshot: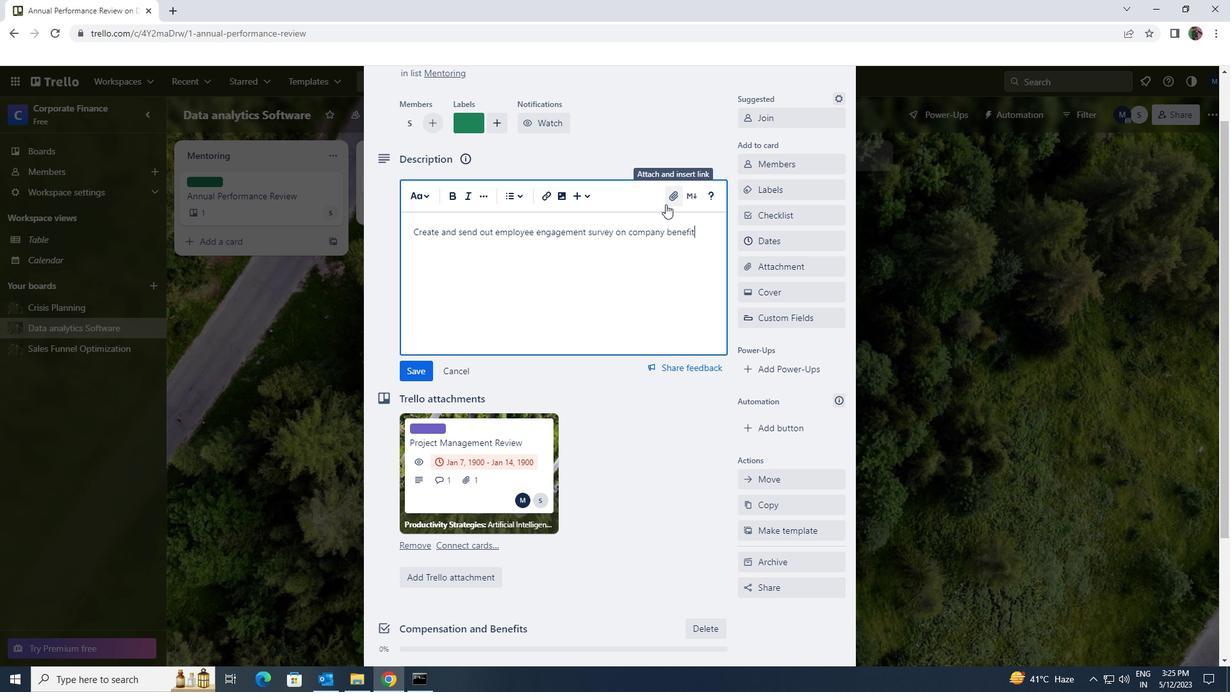 
Action: Mouse moved to (410, 367)
Screenshot: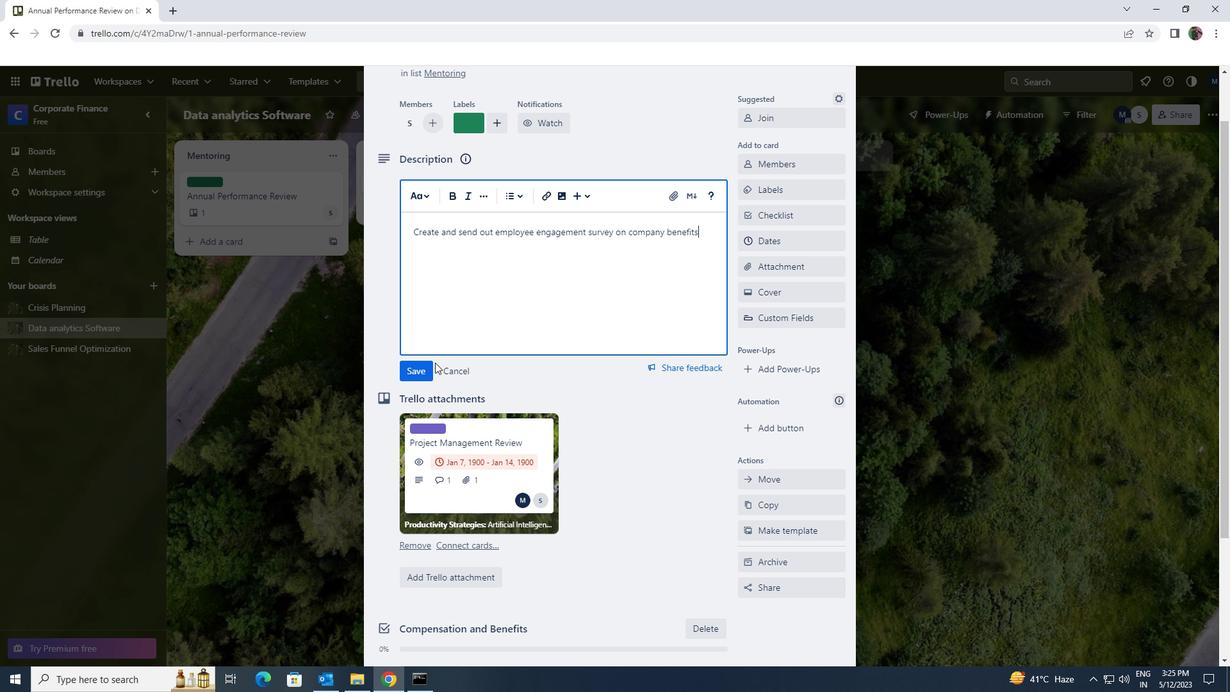 
Action: Mouse pressed left at (410, 367)
Screenshot: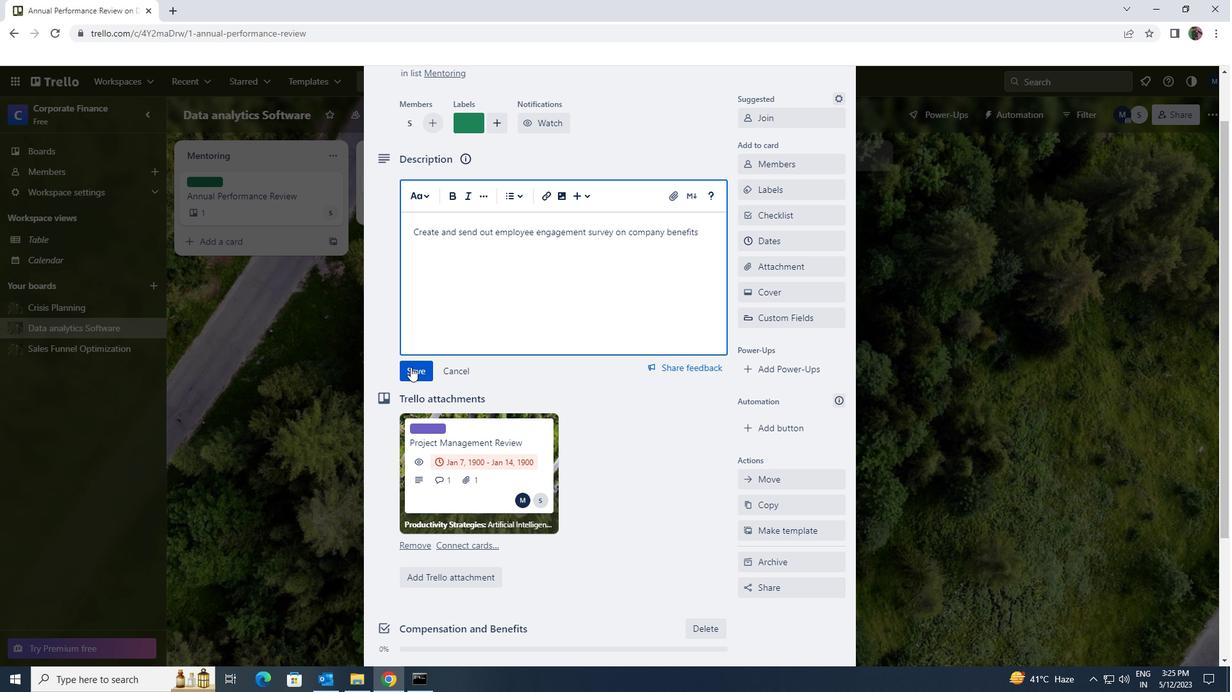 
Action: Mouse moved to (412, 363)
Screenshot: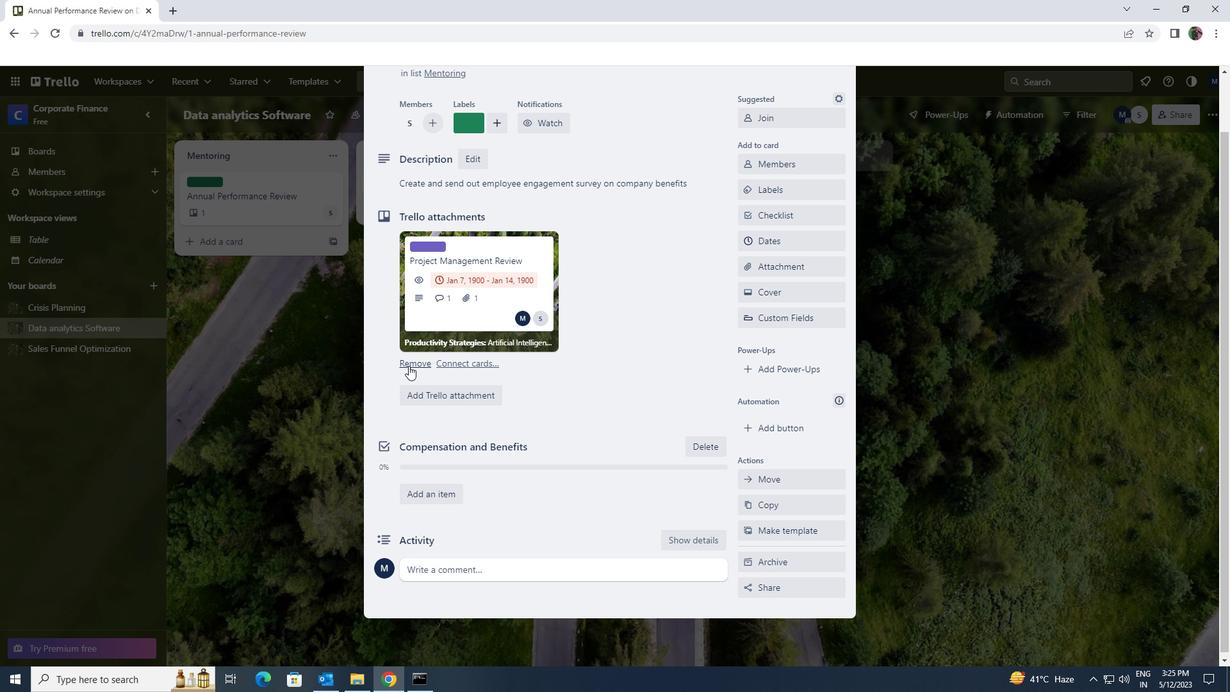 
Action: Mouse scrolled (412, 362) with delta (0, 0)
Screenshot: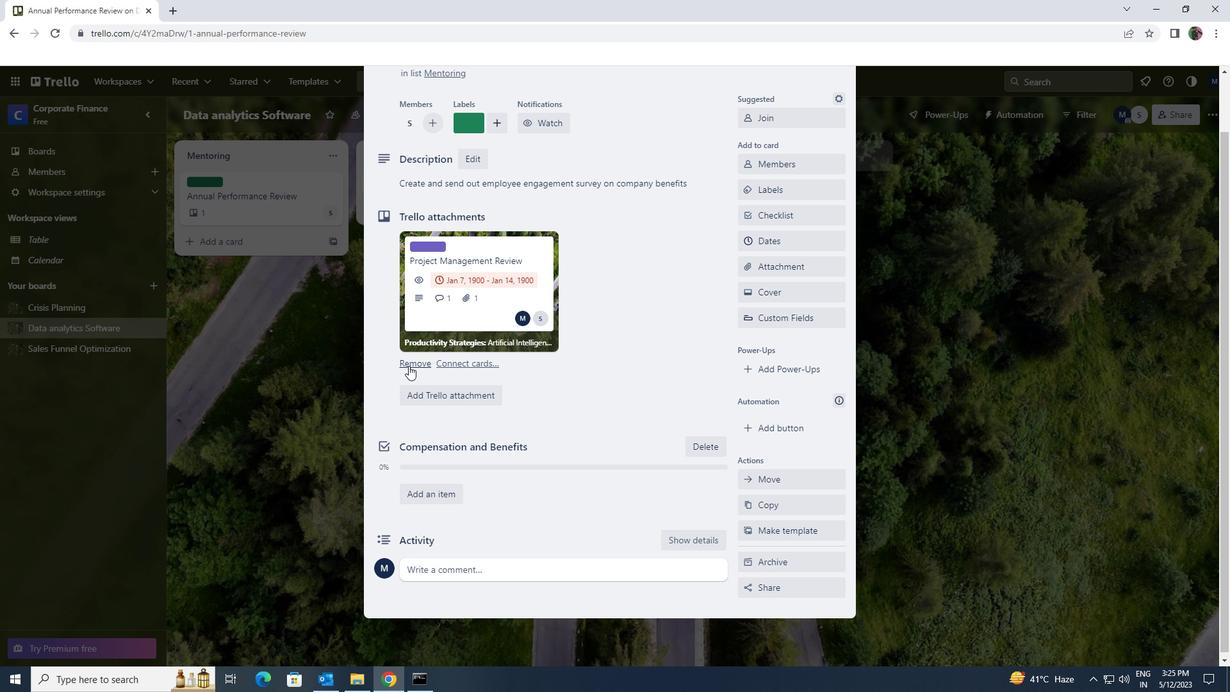 
Action: Mouse moved to (413, 362)
Screenshot: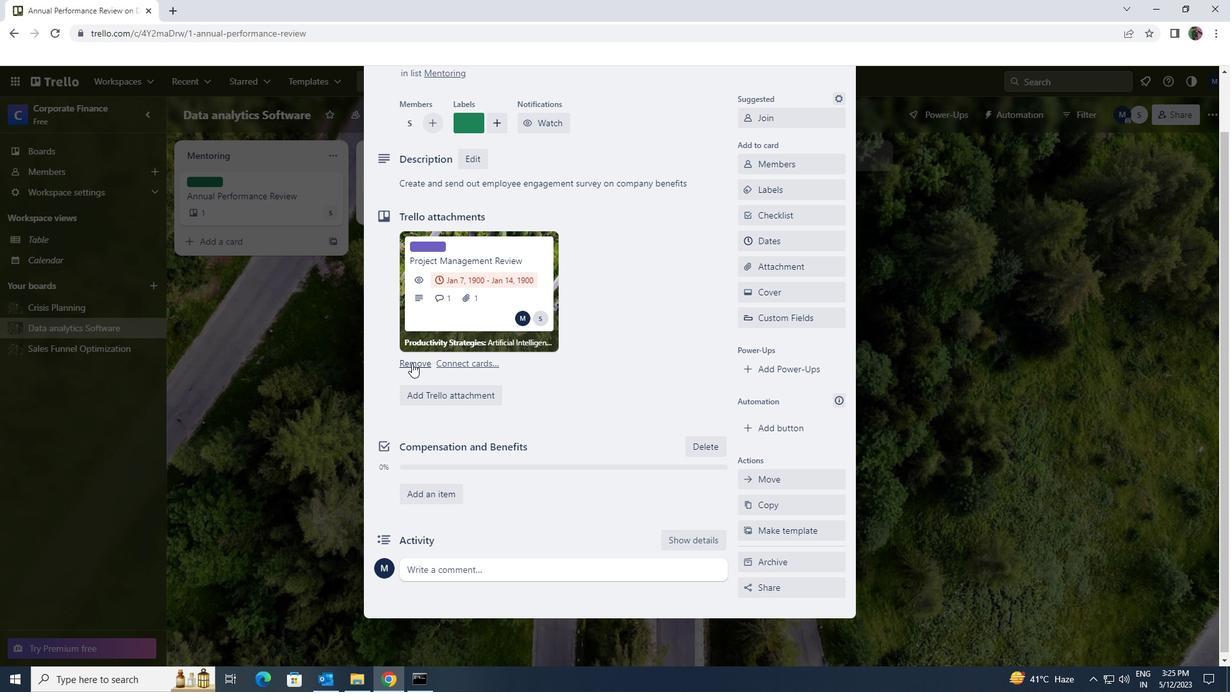 
Action: Mouse scrolled (413, 362) with delta (0, 0)
Screenshot: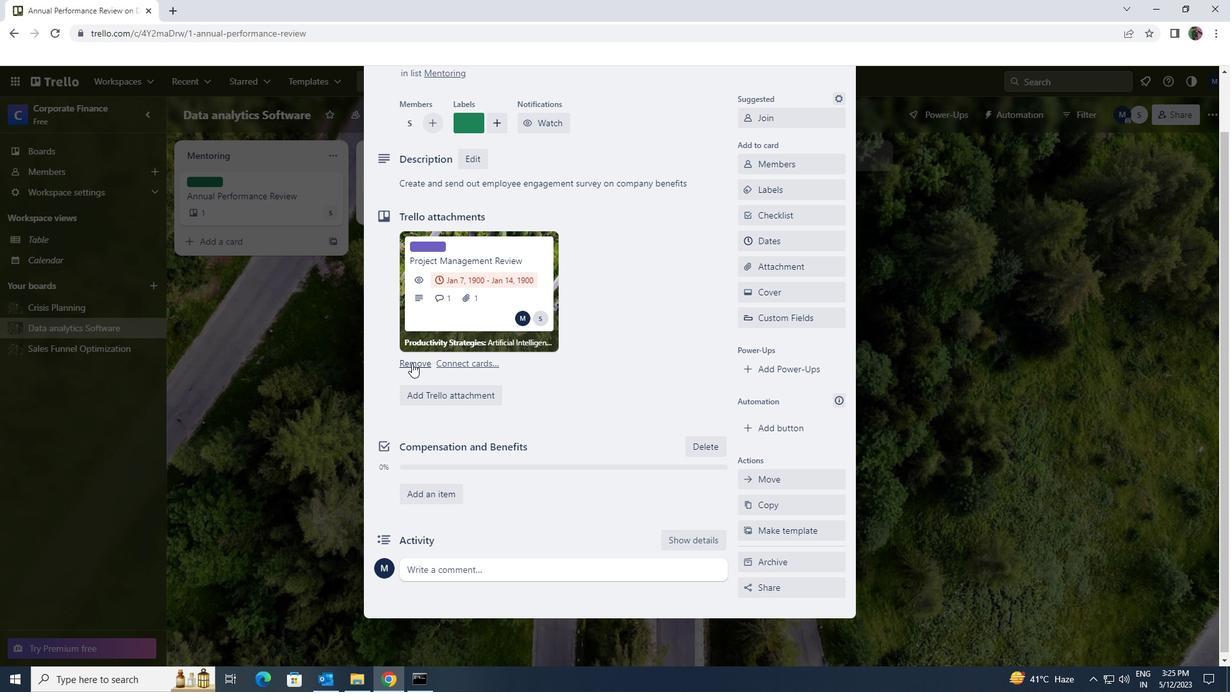 
Action: Mouse moved to (417, 360)
Screenshot: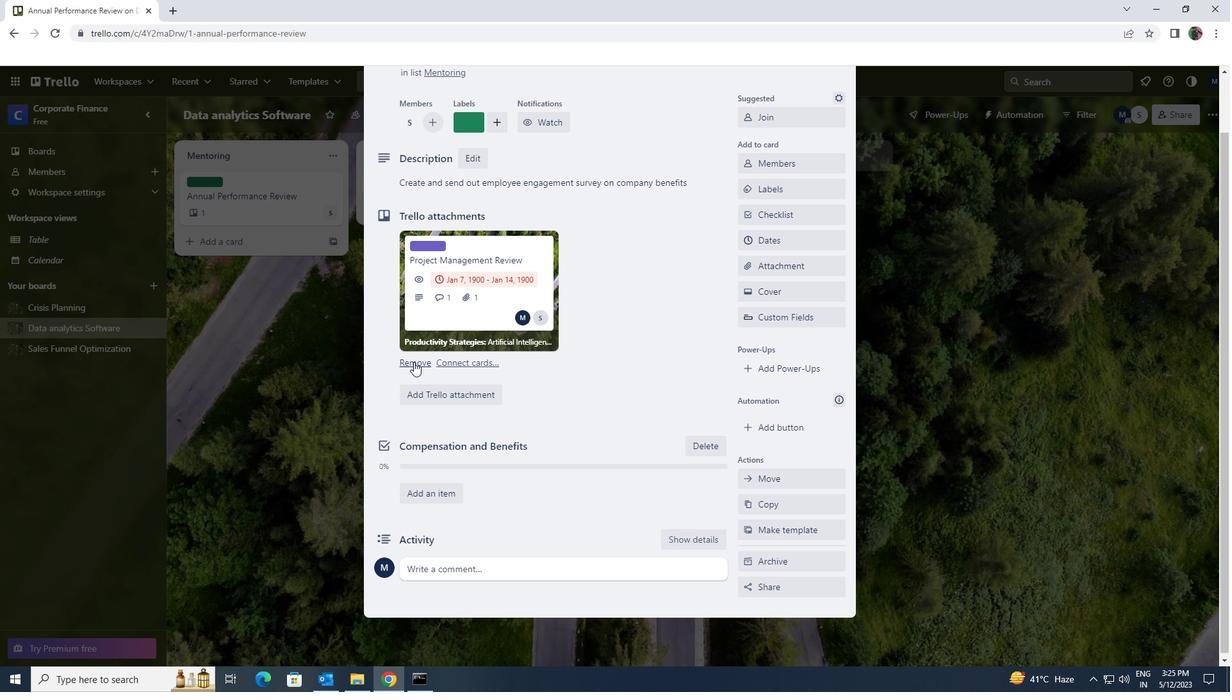 
Action: Mouse scrolled (417, 359) with delta (0, 0)
Screenshot: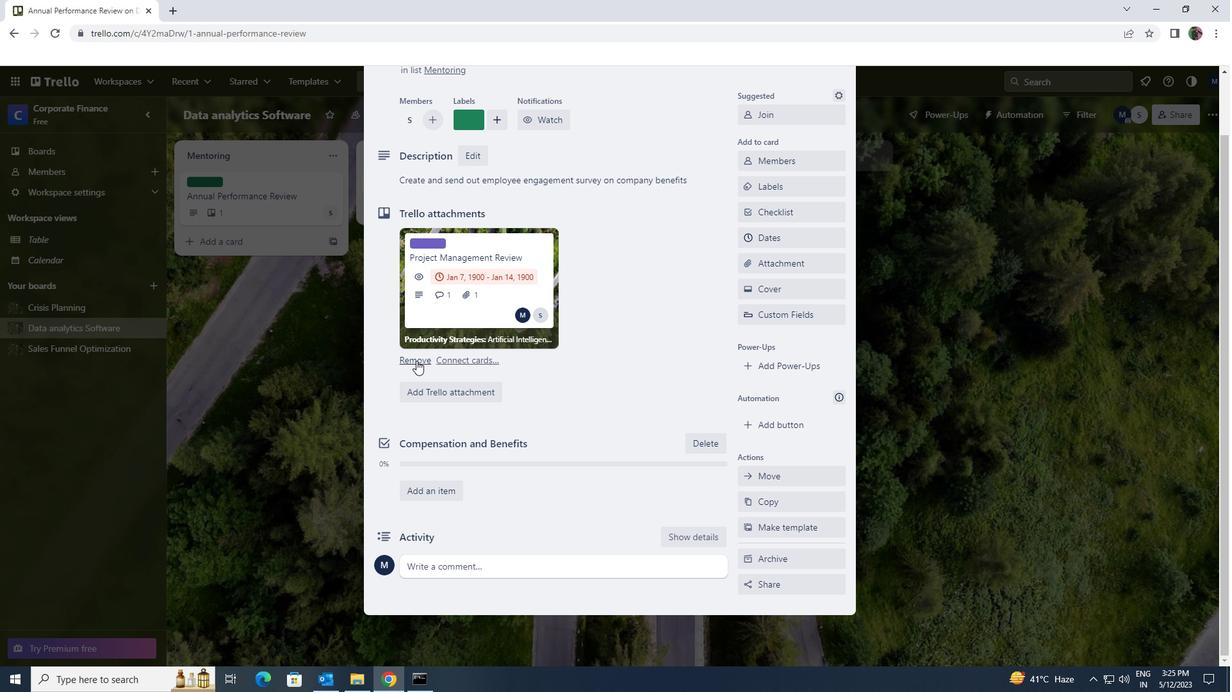 
Action: Mouse moved to (460, 496)
Screenshot: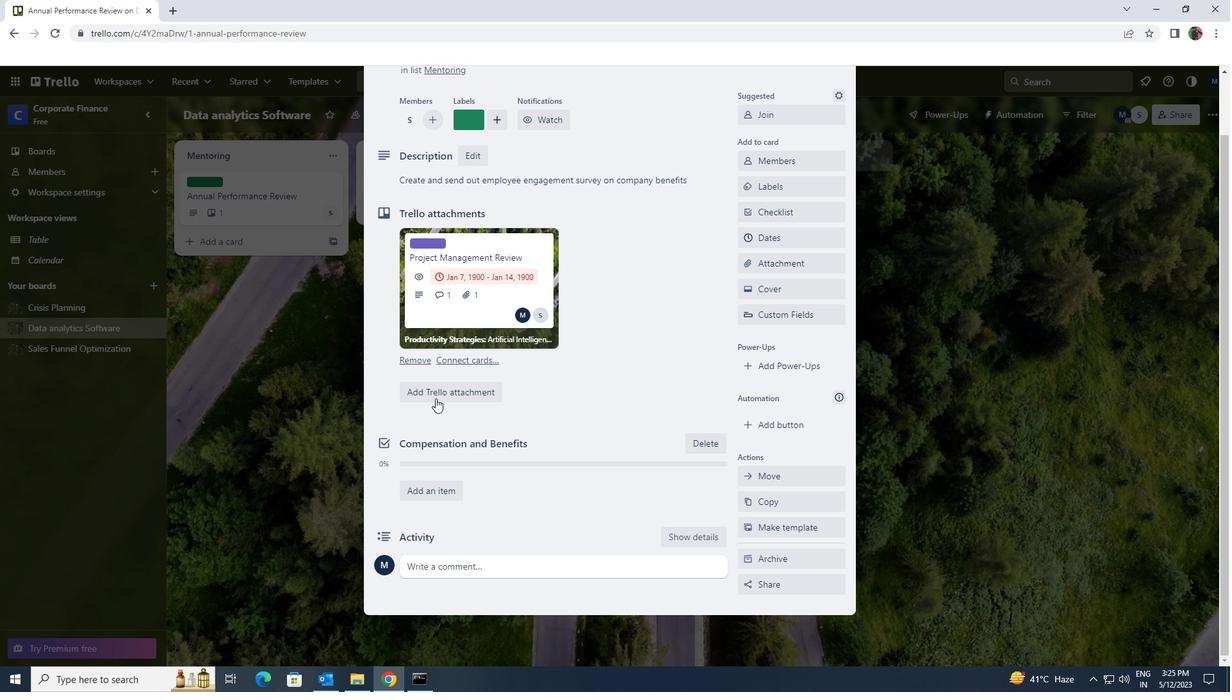 
Action: Mouse scrolled (460, 495) with delta (0, 0)
Screenshot: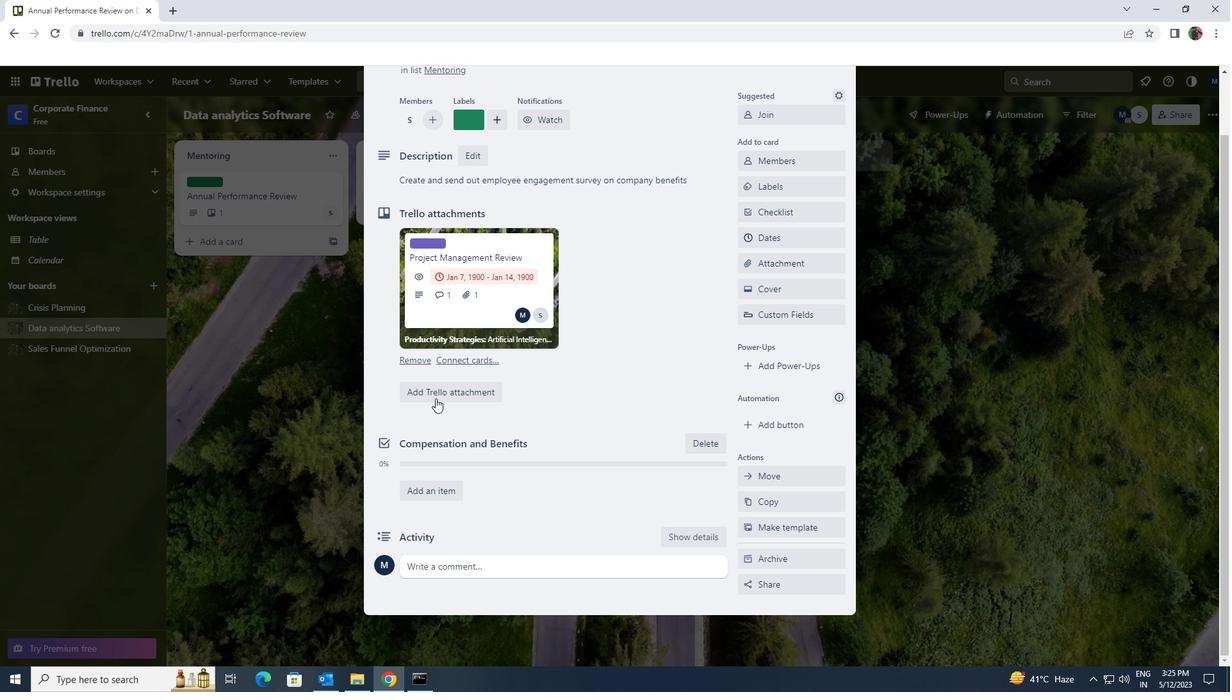 
Action: Mouse moved to (479, 562)
Screenshot: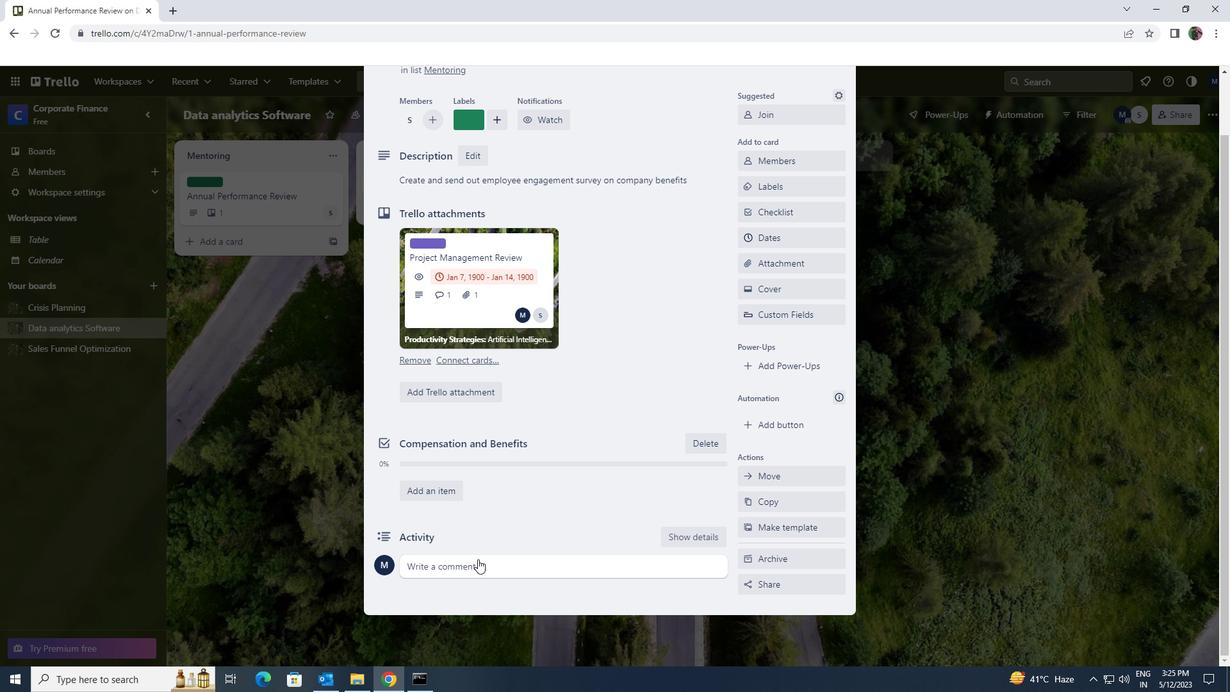 
Action: Mouse pressed left at (479, 562)
Screenshot: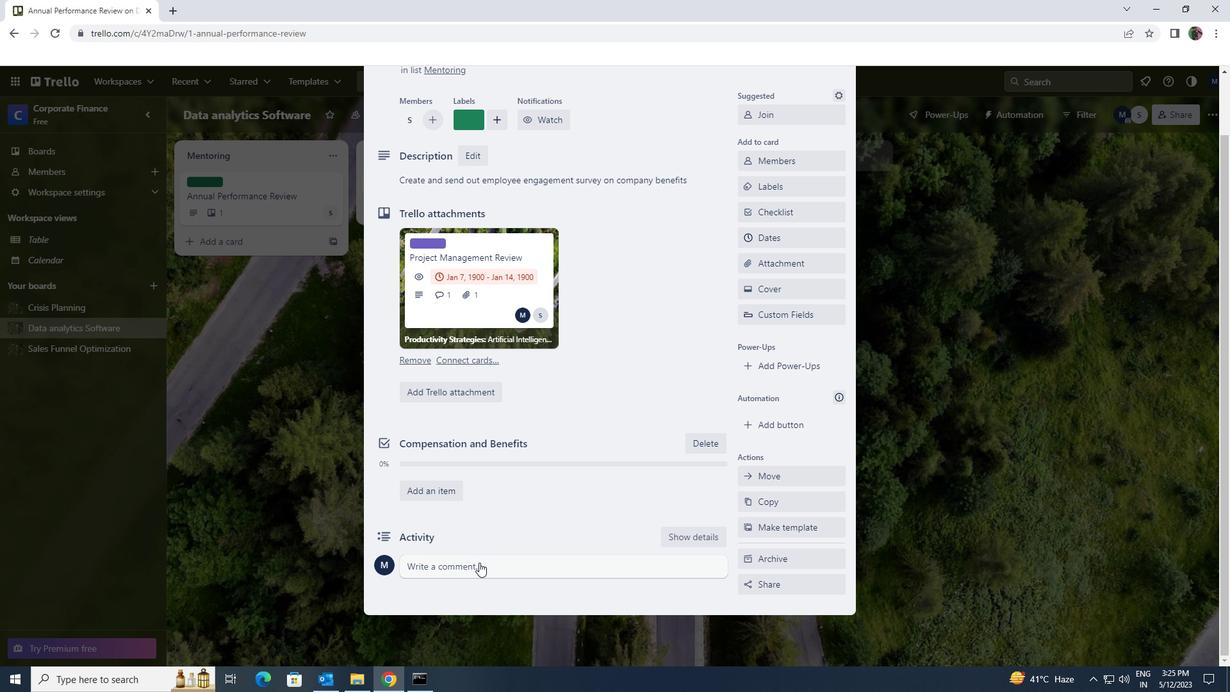 
Action: Key pressed <Key.shift><Key.shift><Key.shift><Key.shift><Key.shift><Key.shift><Key.shift><Key.shift><Key.shift><Key.shift><Key.shift><Key.shift><Key.shift><Key.shift><Key.shift><Key.shift><Key.shift><Key.shift><Key.shift><Key.shift><Key.shift><Key.shift><Key.shift><Key.shift><Key.shift><Key.shift><Key.shift><Key.shift><Key.shift><Key.shift><Key.shift><Key.shift><Key.shift><Key.shift><Key.shift><Key.shift><Key.shift><Key.shift><Key.shift><Key.shift><Key.shift><Key.shift>CREATE<Key.space><Key.backspace><Key.backspace><Key.backspace><Key.backspace><Key.backspace><Key.backspace><Key.backspace><Key.shift>THIS<Key.space><Key.shift>TASK<Key.space>REQUIRES<Key.space>US<Key.space>TO<Key.space>BE<Key.space>PROACTIVE<Key.space>AND<Key.space>ANTICIPATE<Key.space>POTENTIAL<Key.space>CHALLENGES<Key.space>BEFORE<Key.space>THEY<Key.space>ARISE
Screenshot: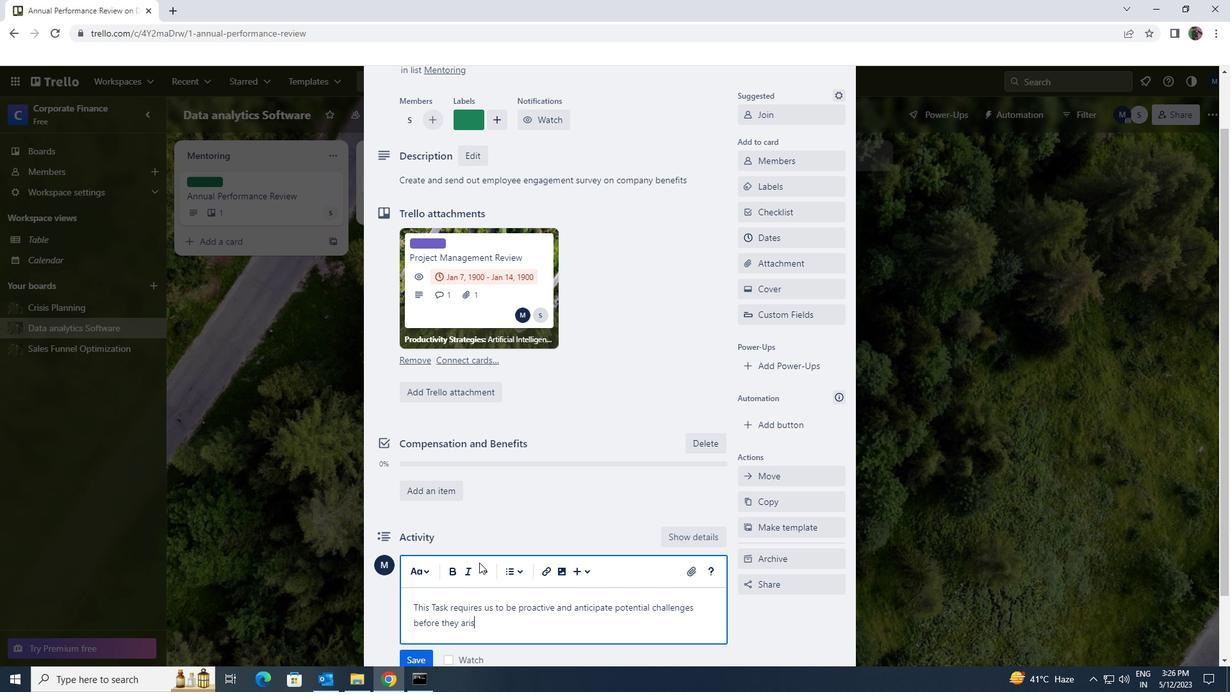 
Action: Mouse scrolled (479, 562) with delta (0, 0)
Screenshot: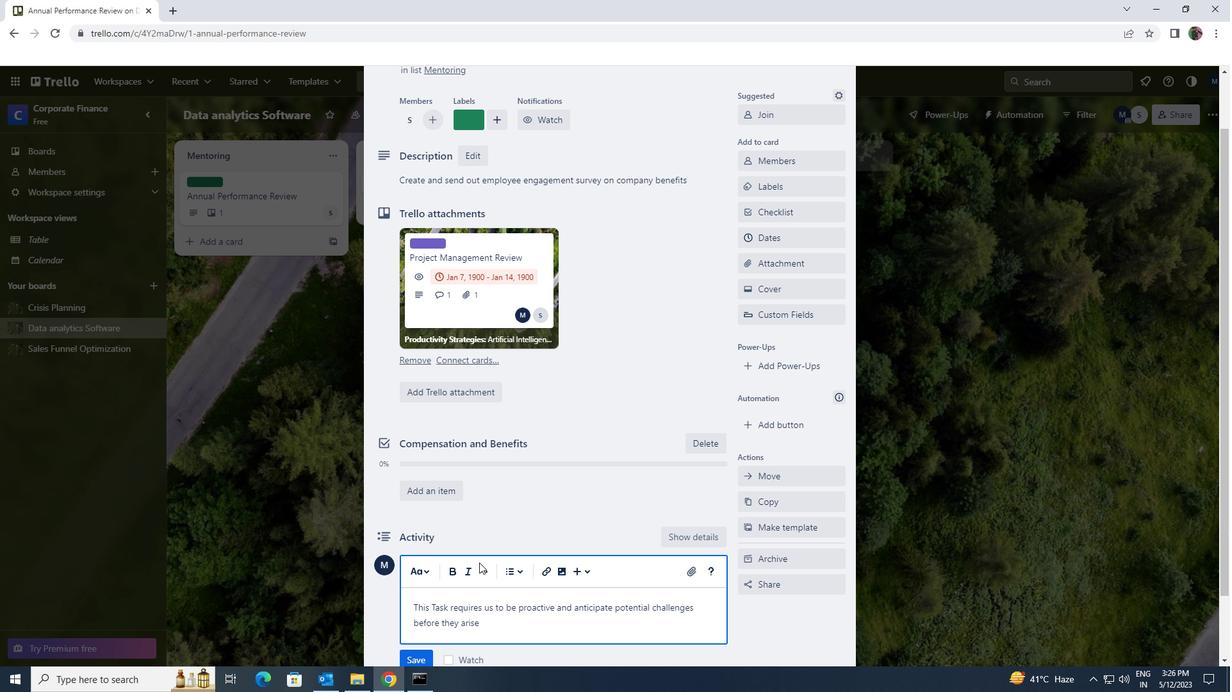 
Action: Mouse moved to (426, 594)
Screenshot: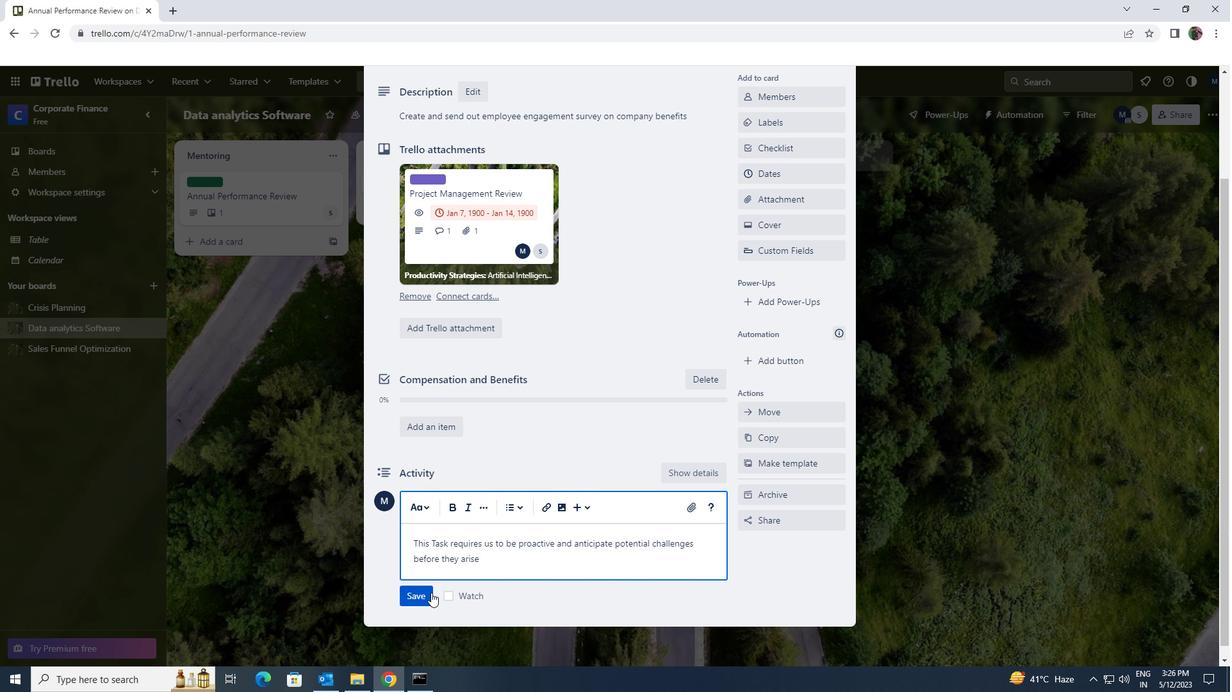
Action: Mouse pressed left at (426, 594)
Screenshot: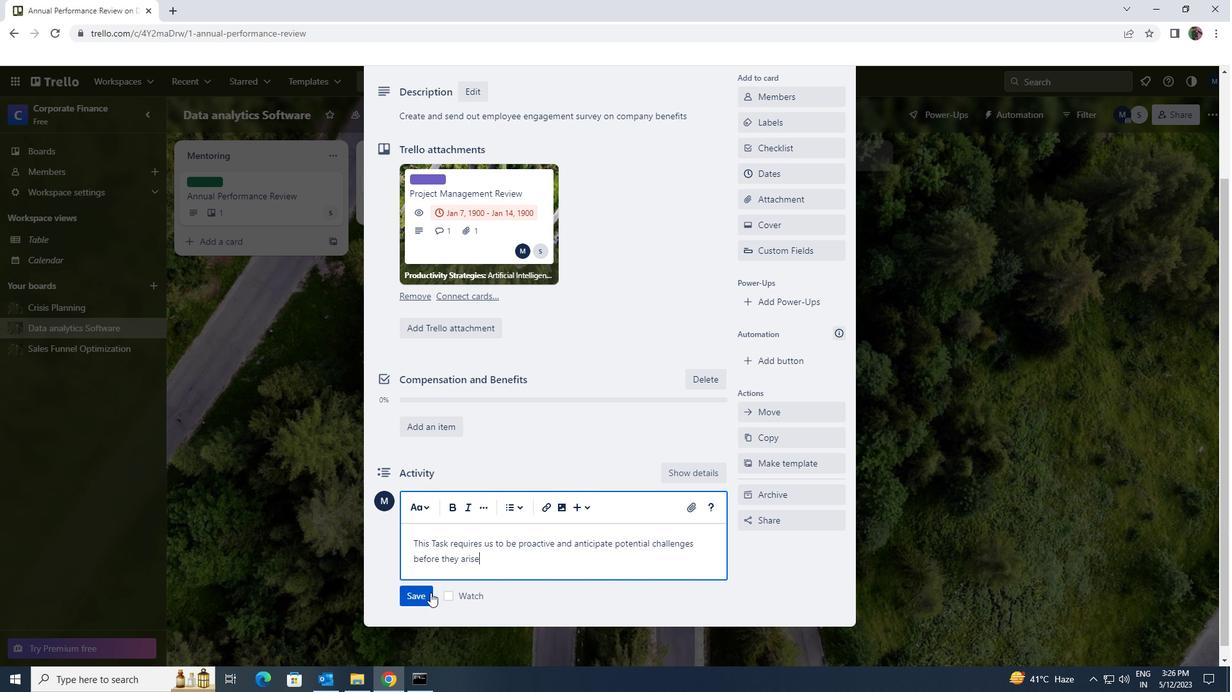 
Action: Mouse moved to (616, 508)
Screenshot: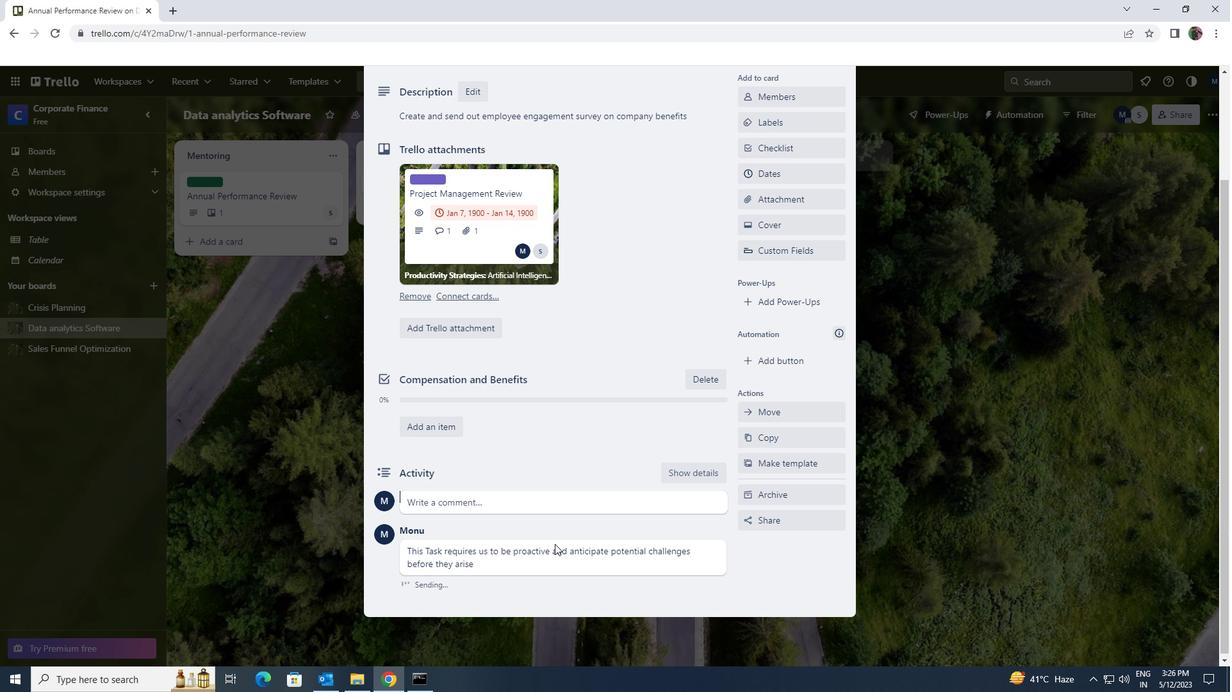 
Action: Mouse scrolled (616, 509) with delta (0, 0)
Screenshot: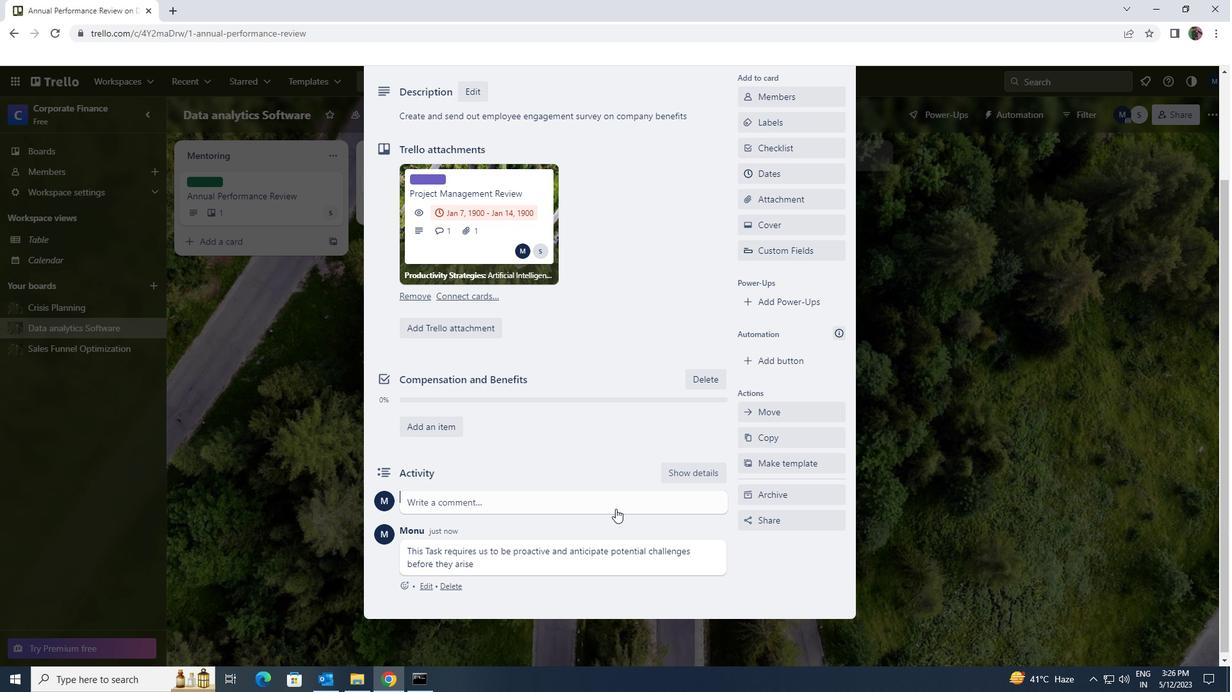 
Action: Mouse moved to (790, 237)
Screenshot: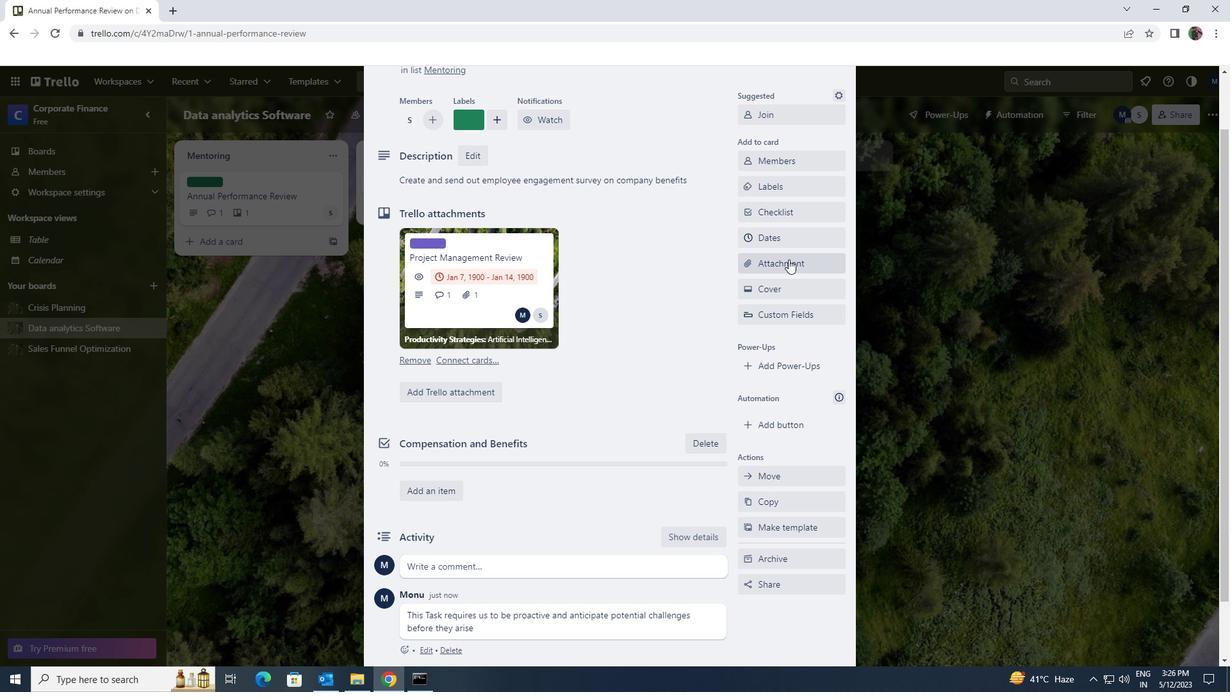 
Action: Mouse pressed left at (790, 237)
Screenshot: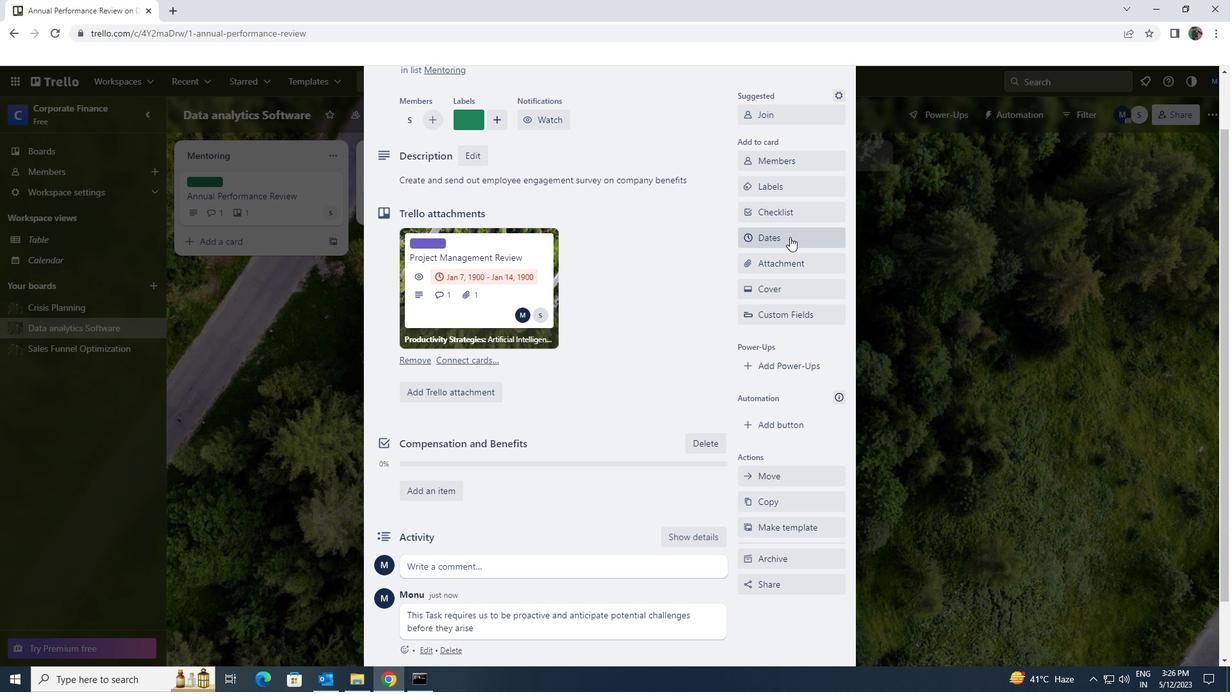 
Action: Mouse moved to (752, 346)
Screenshot: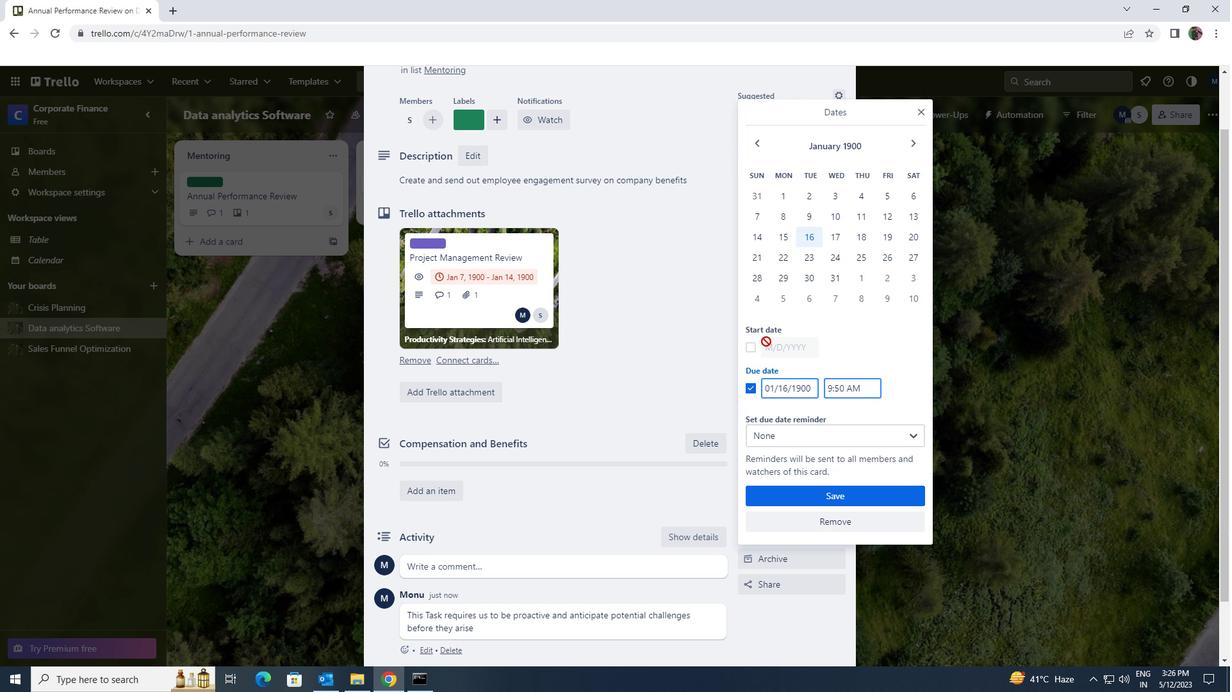 
Action: Mouse pressed left at (752, 346)
Screenshot: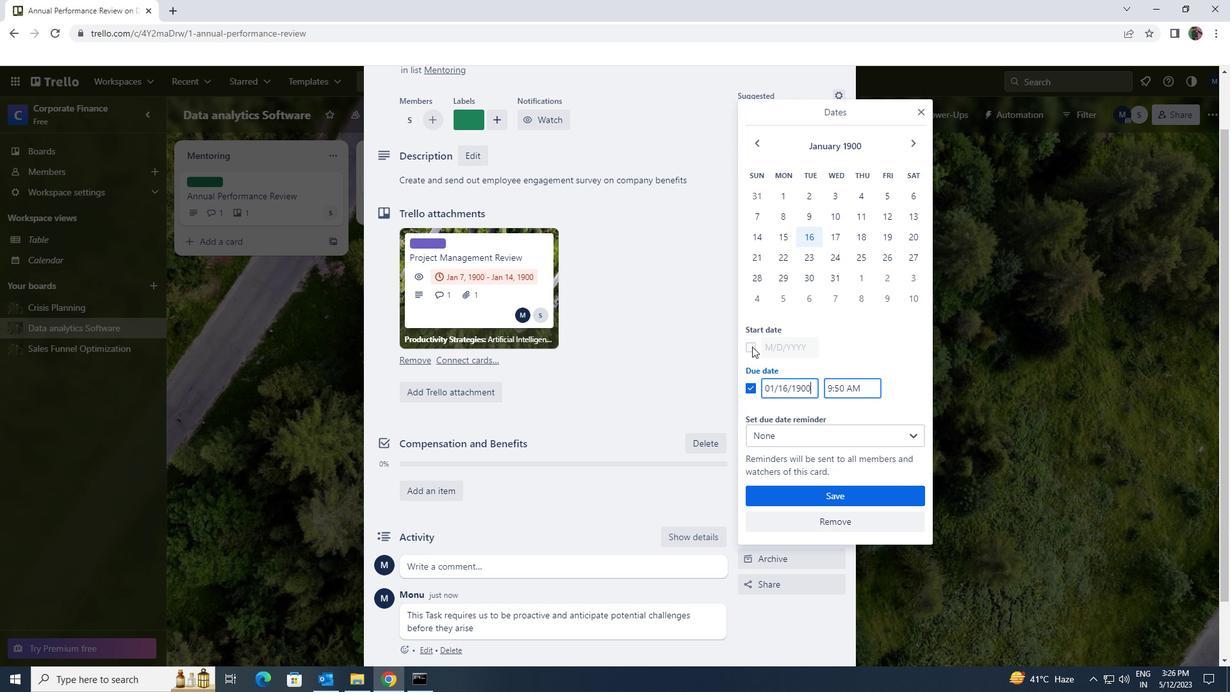 
Action: Mouse moved to (811, 345)
Screenshot: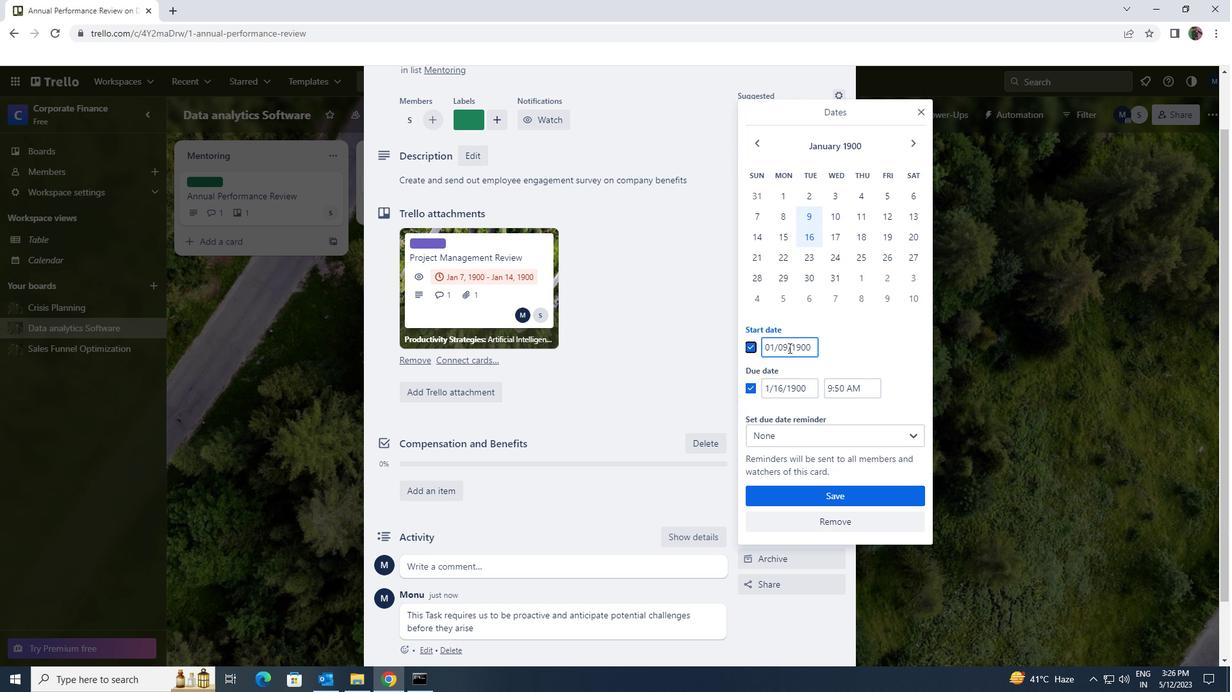 
Action: Mouse pressed left at (811, 345)
Screenshot: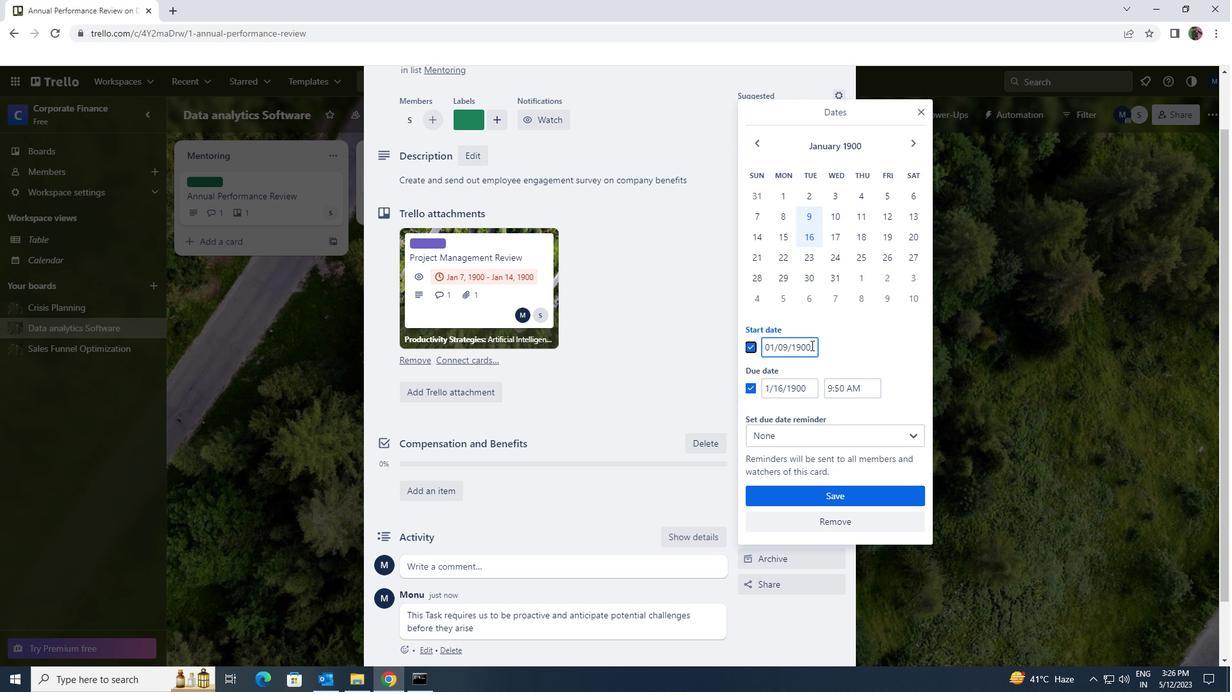 
Action: Mouse moved to (754, 342)
Screenshot: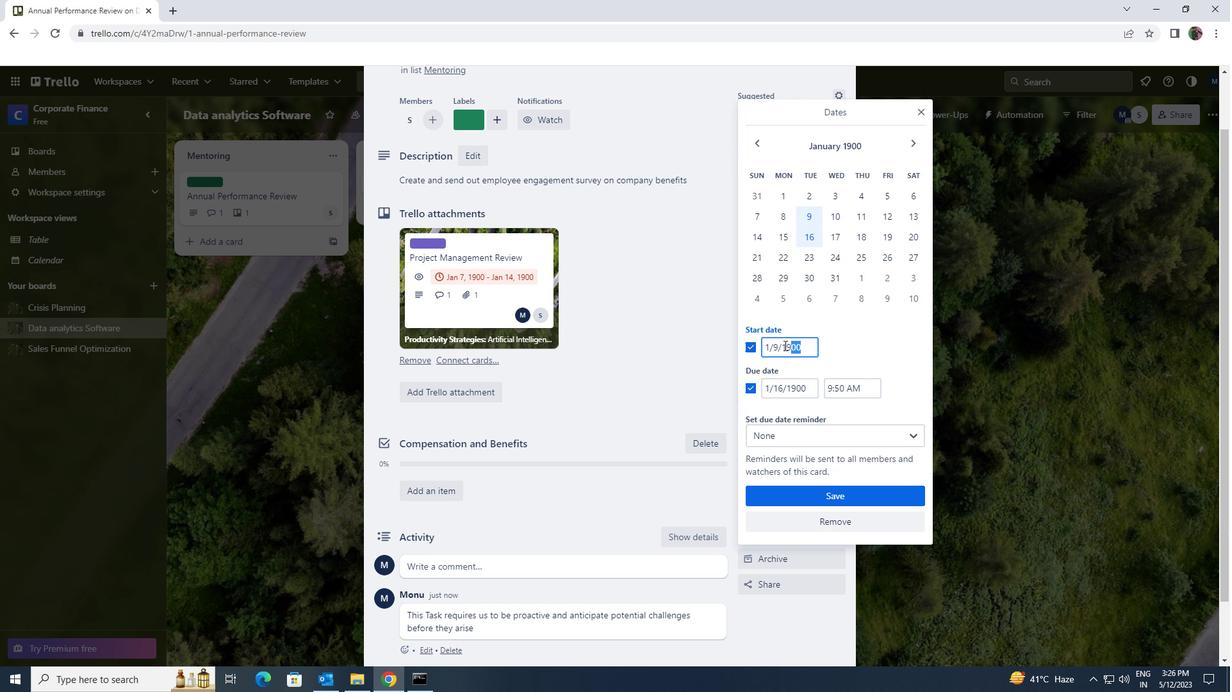 
Action: Key pressed 1/1/1900
Screenshot: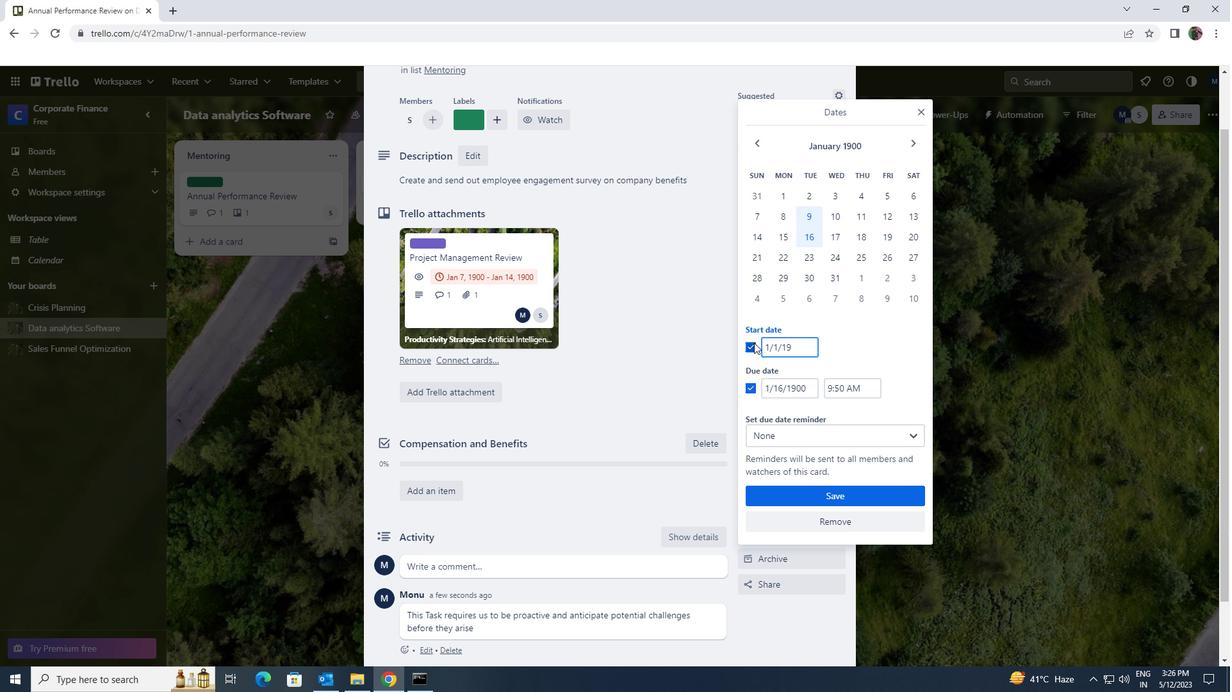 
Action: Mouse moved to (808, 390)
Screenshot: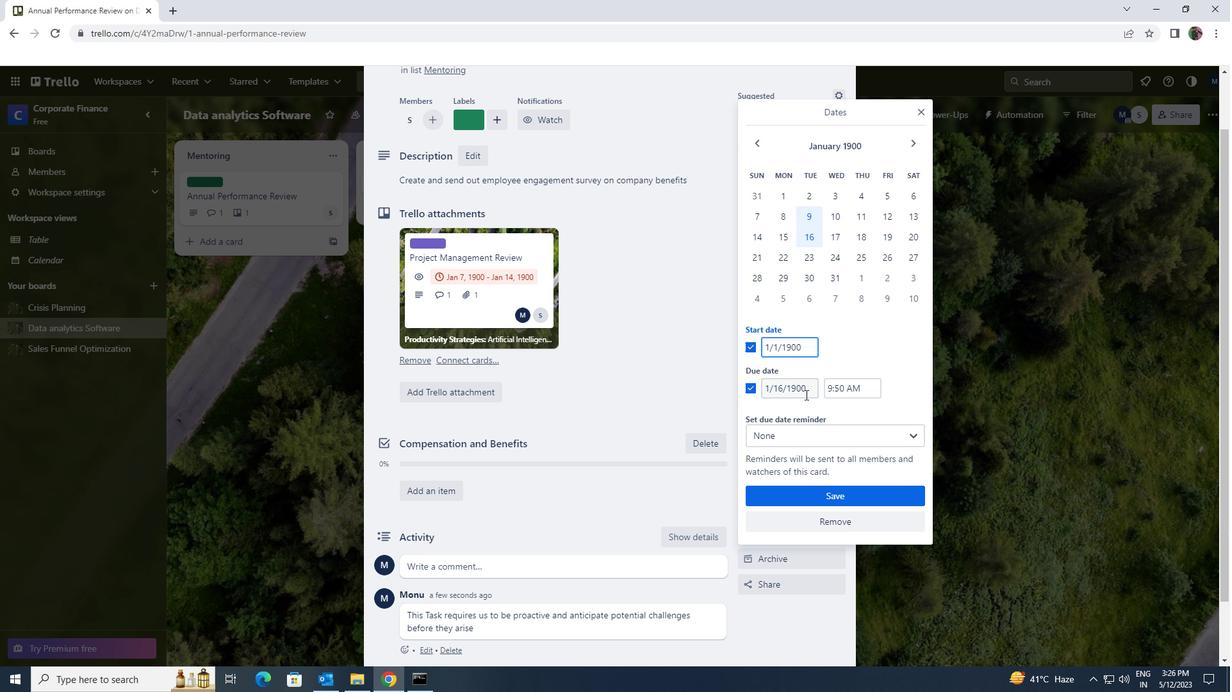 
Action: Mouse pressed left at (808, 390)
Screenshot: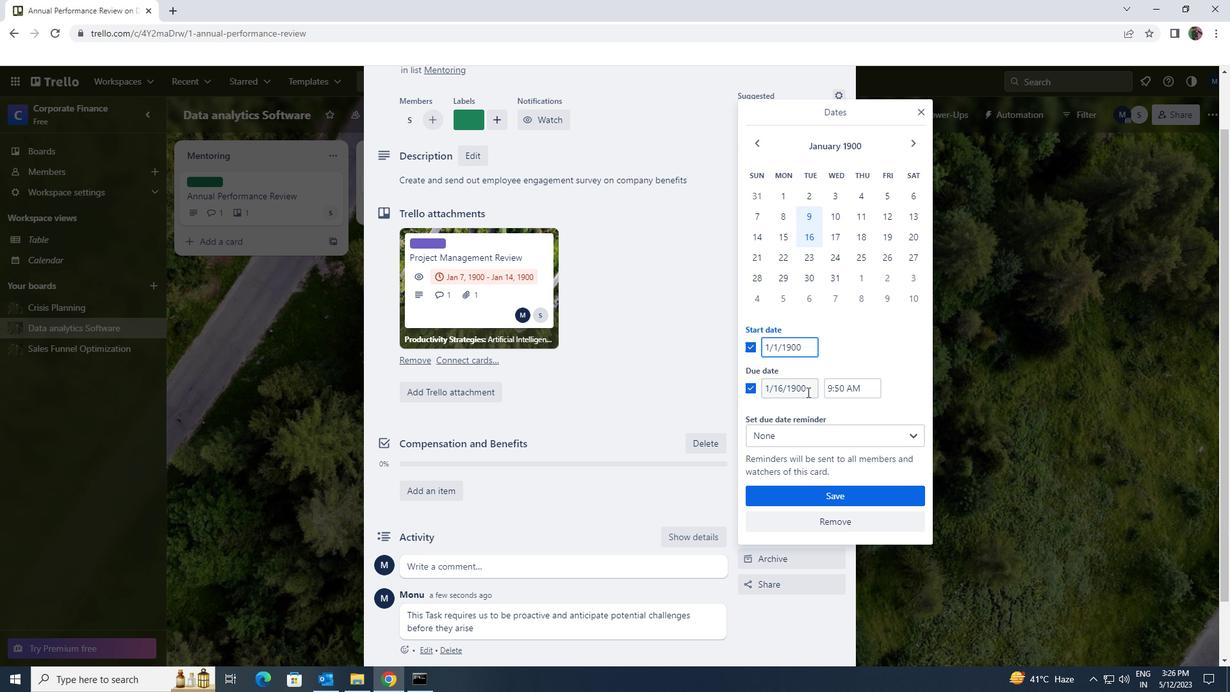 
Action: Mouse moved to (752, 387)
Screenshot: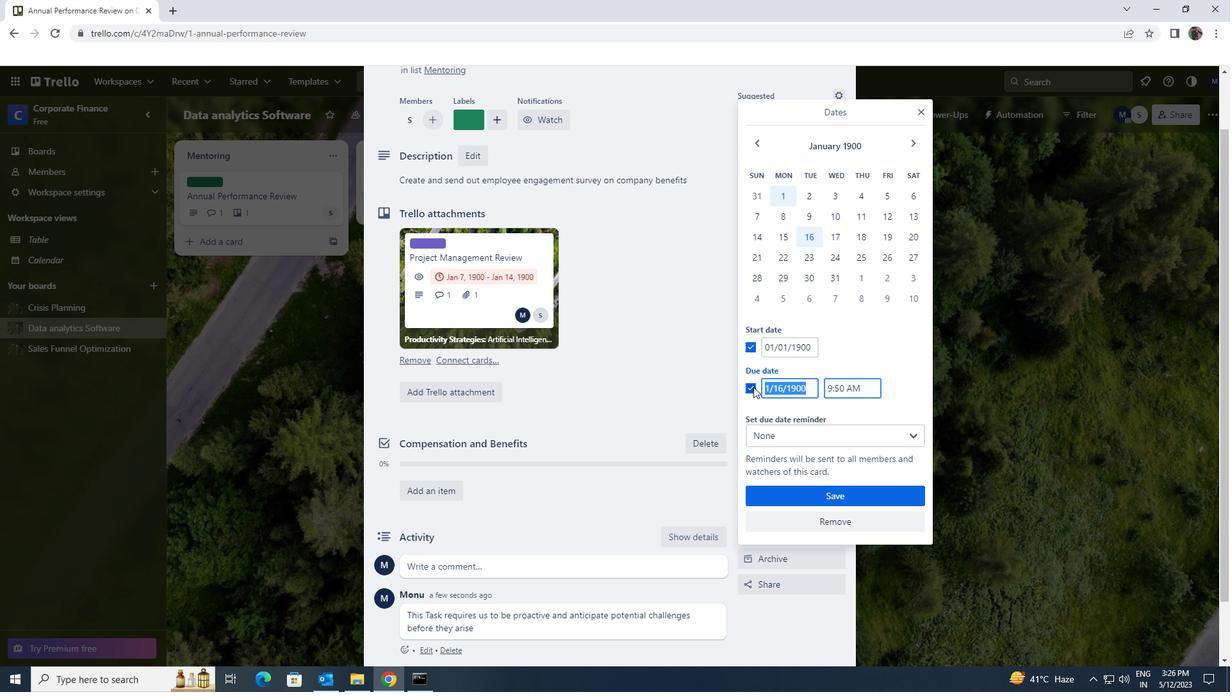 
Action: Key pressed 1/8/1900
Screenshot: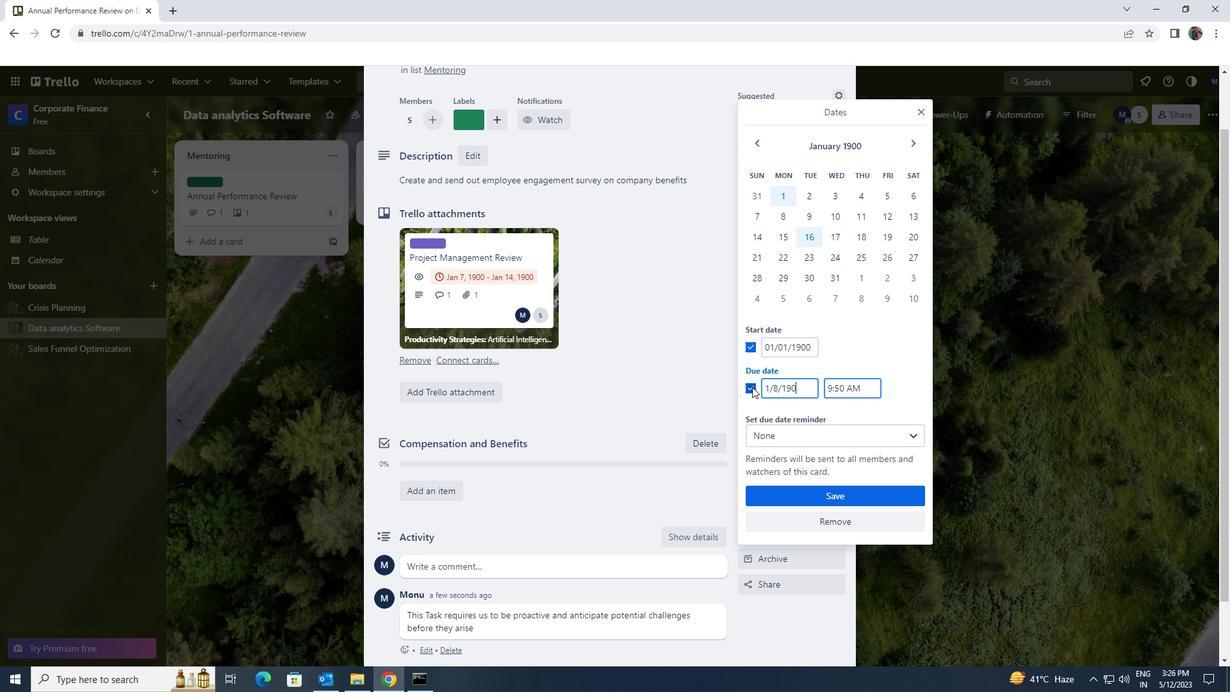
Action: Mouse moved to (837, 498)
Screenshot: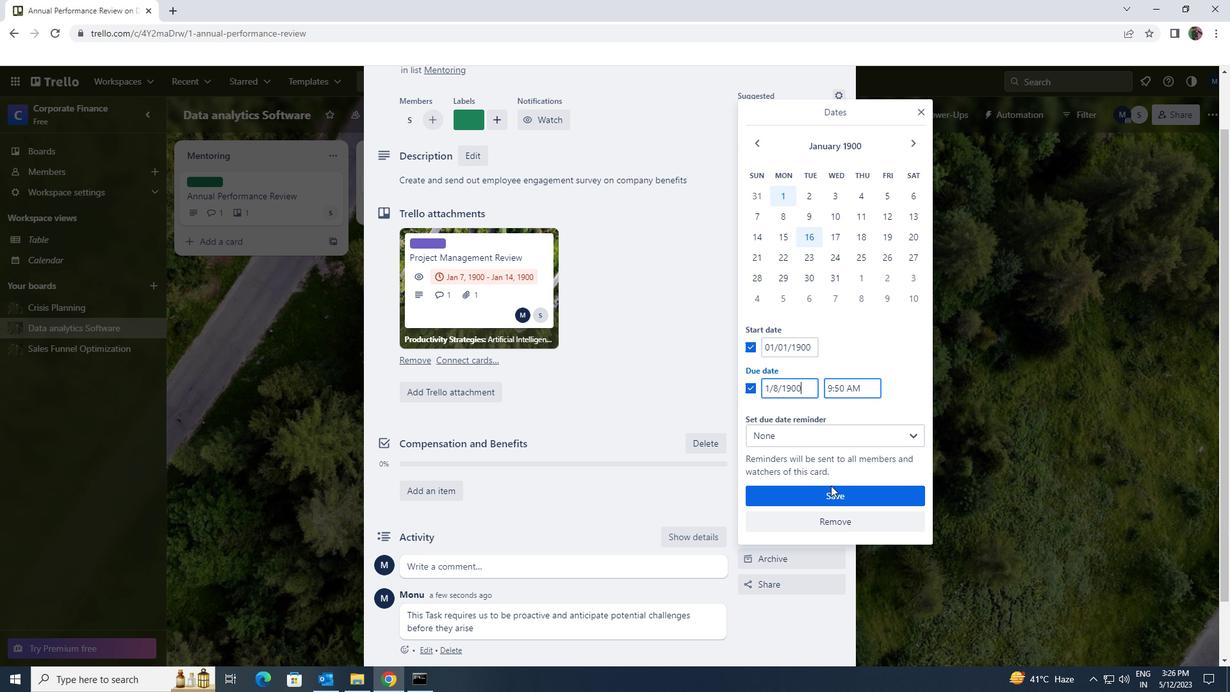 
Action: Mouse pressed left at (837, 498)
Screenshot: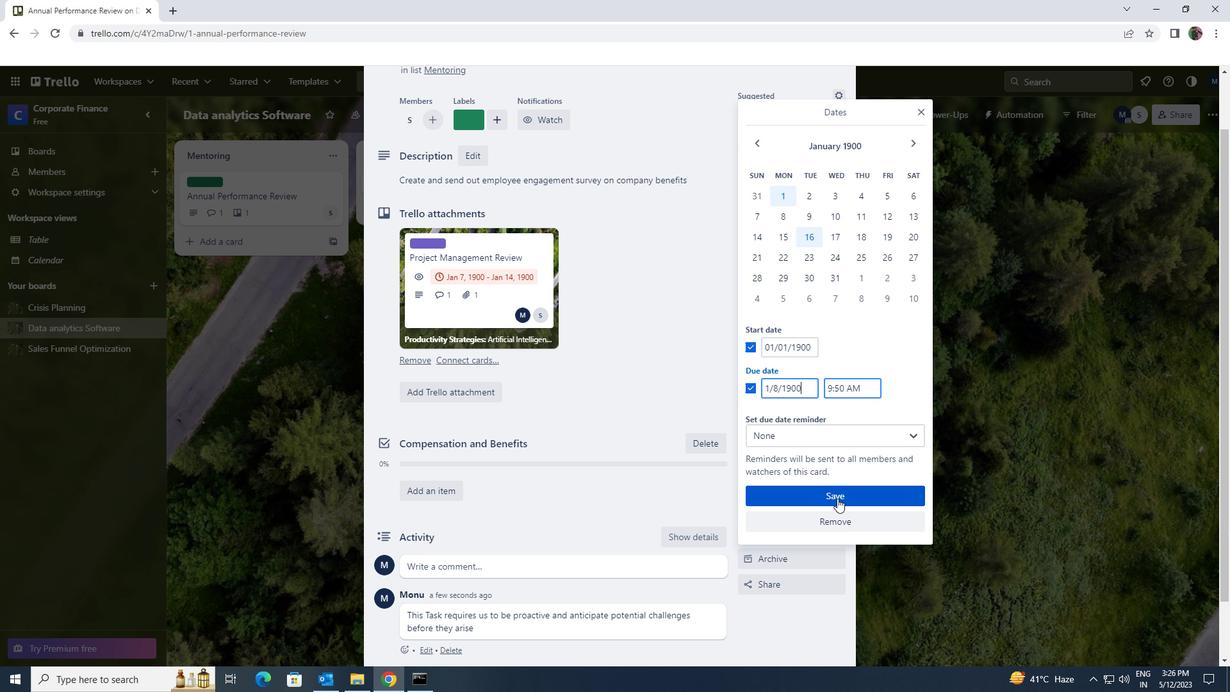 
